 Task: Write a program to find the sum of squares of elements in an array.
Action: Mouse moved to (428, 72)
Screenshot: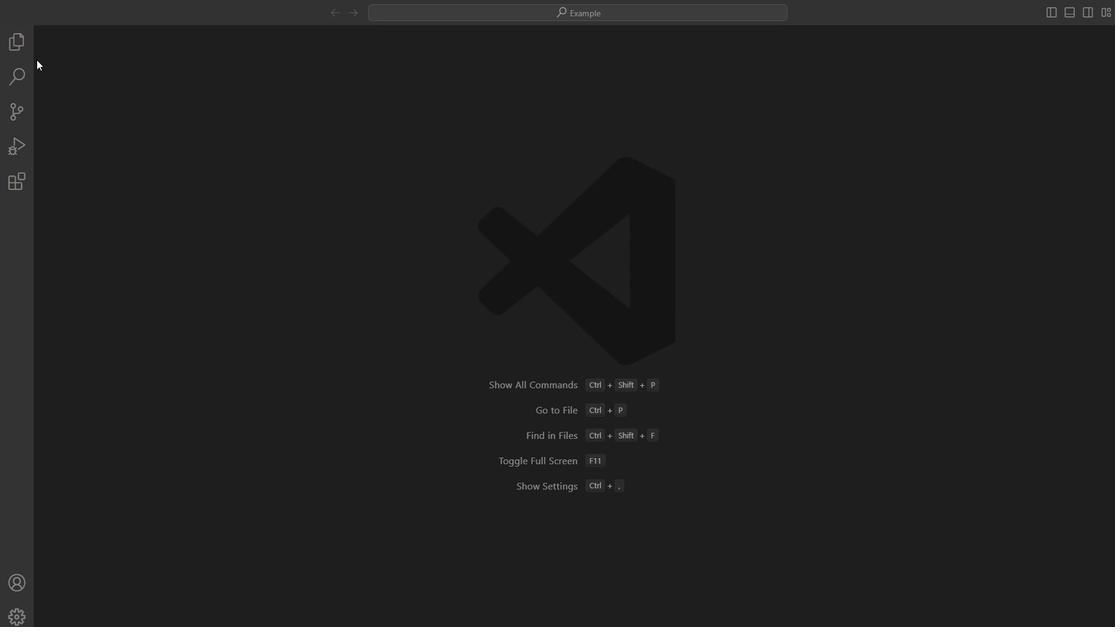 
Action: Mouse pressed left at (428, 72)
Screenshot: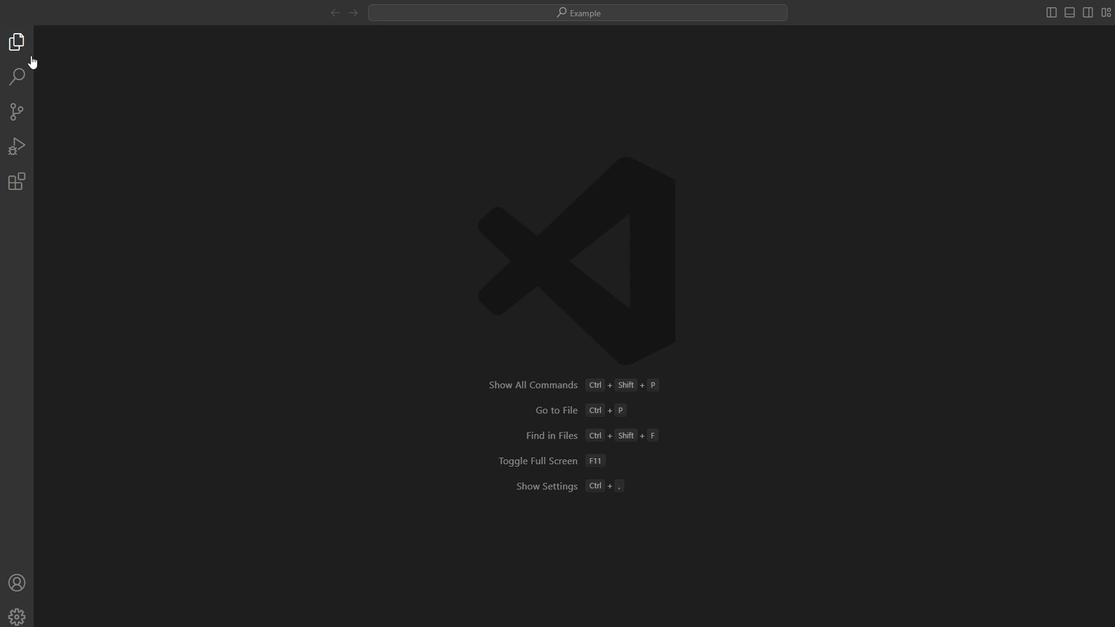 
Action: Mouse moved to (93, 62)
Screenshot: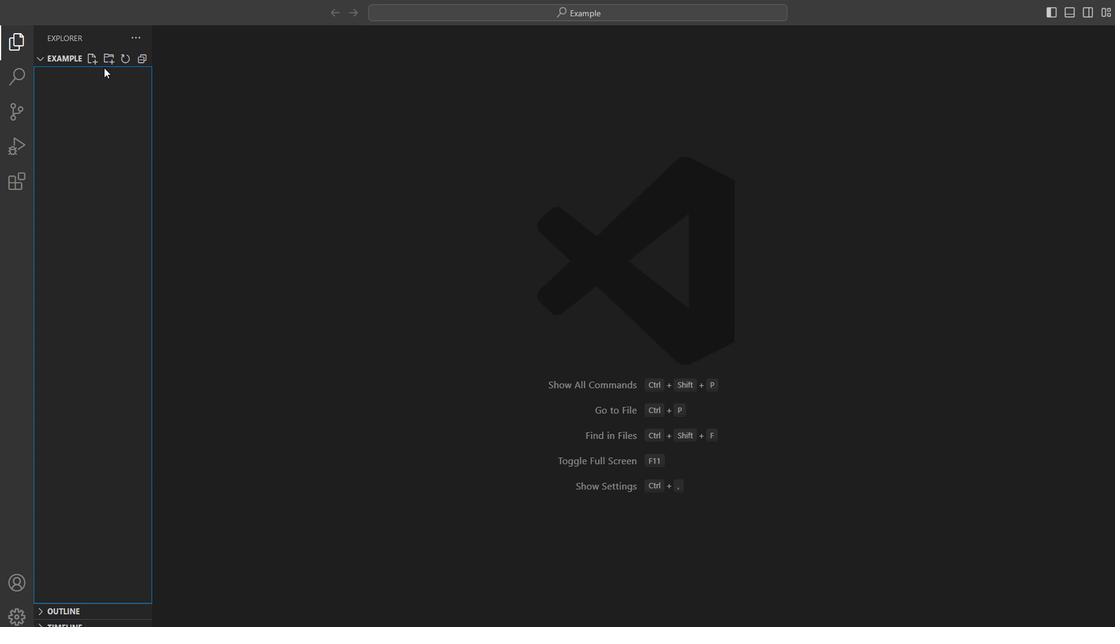 
Action: Mouse pressed left at (93, 62)
Screenshot: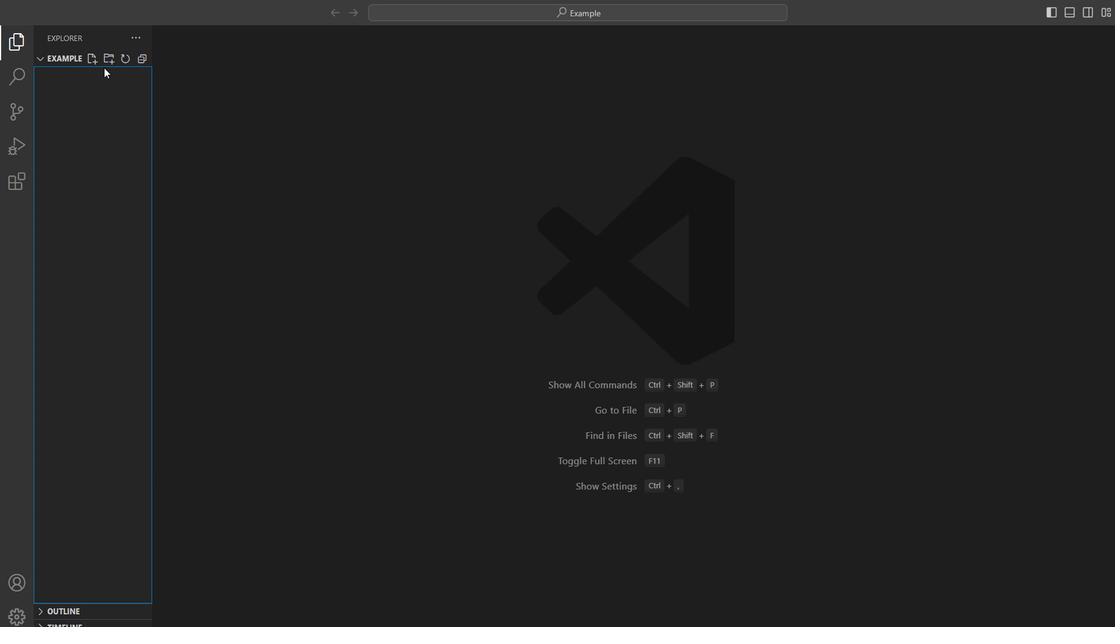 
Action: Mouse moved to (115, 63)
Screenshot: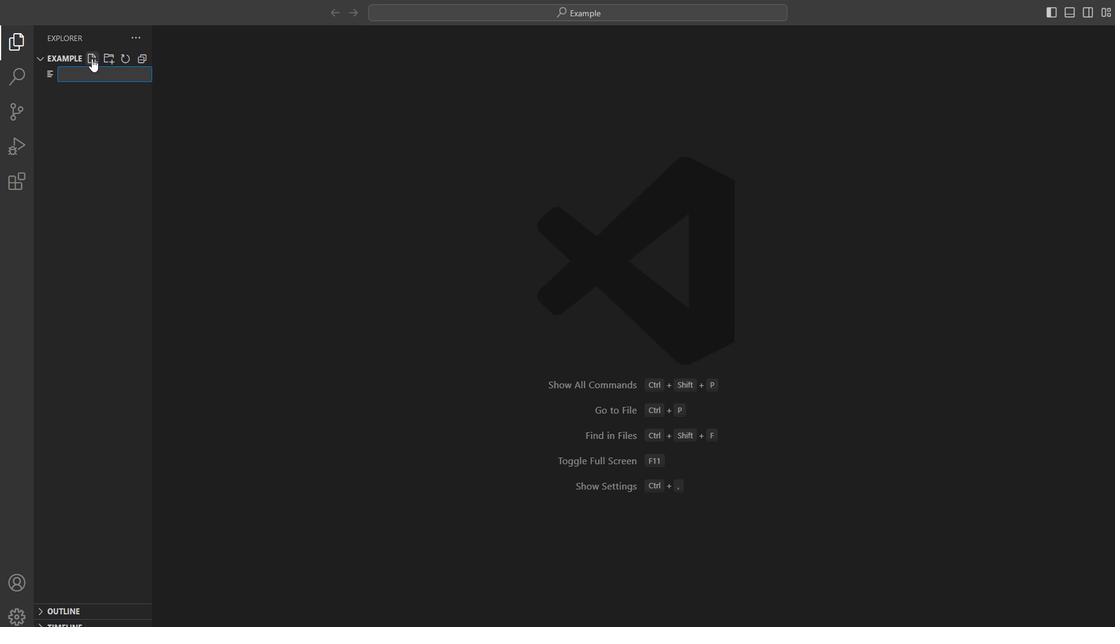 
Action: Mouse pressed left at (115, 63)
Screenshot: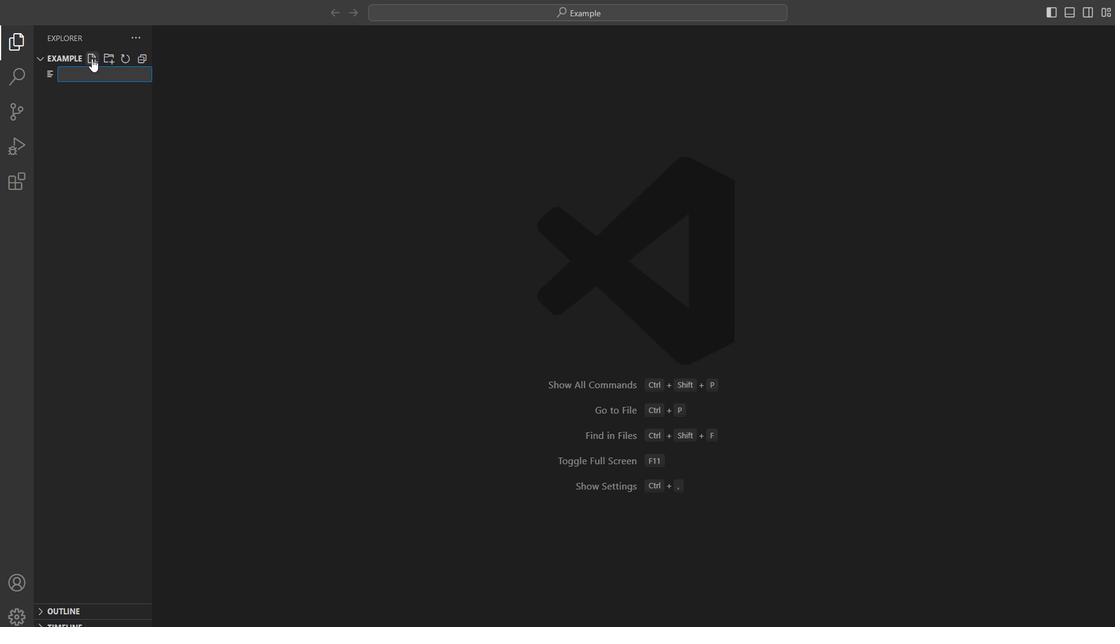 
Action: Key pressed sumofsquare,py<Key.enter>
Screenshot: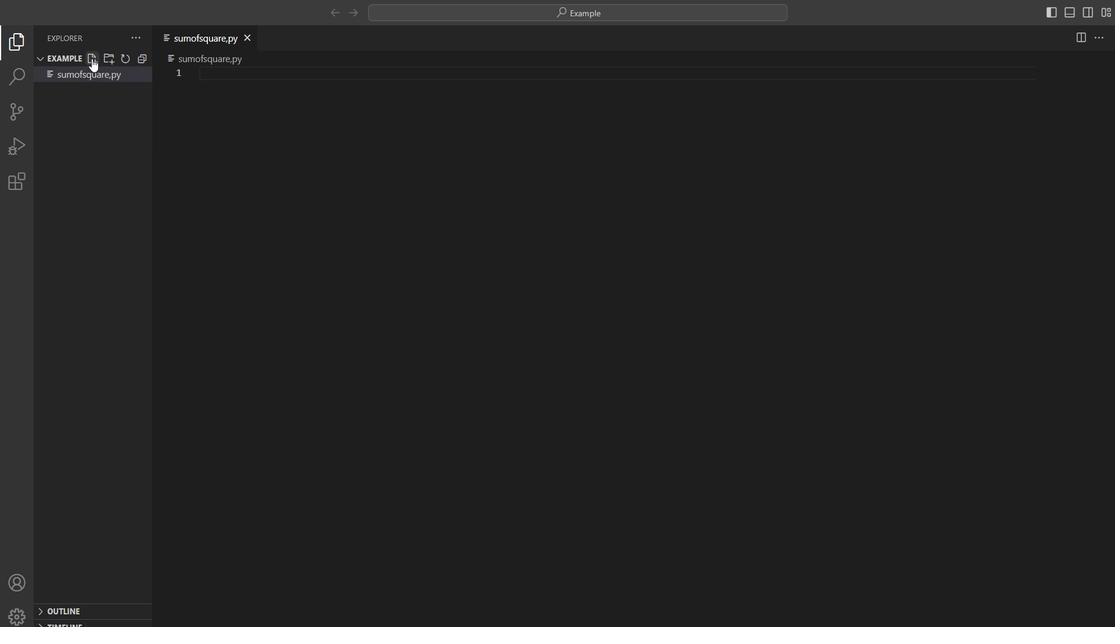 
Action: Mouse moved to (116, 64)
Screenshot: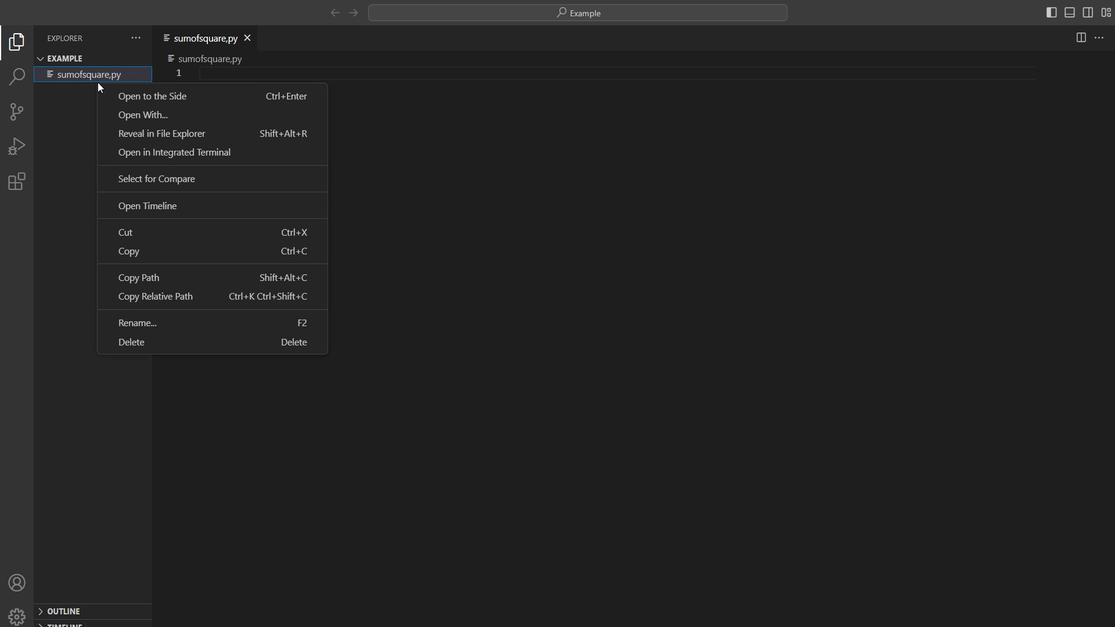 
Action: Mouse pressed right at (116, 64)
Screenshot: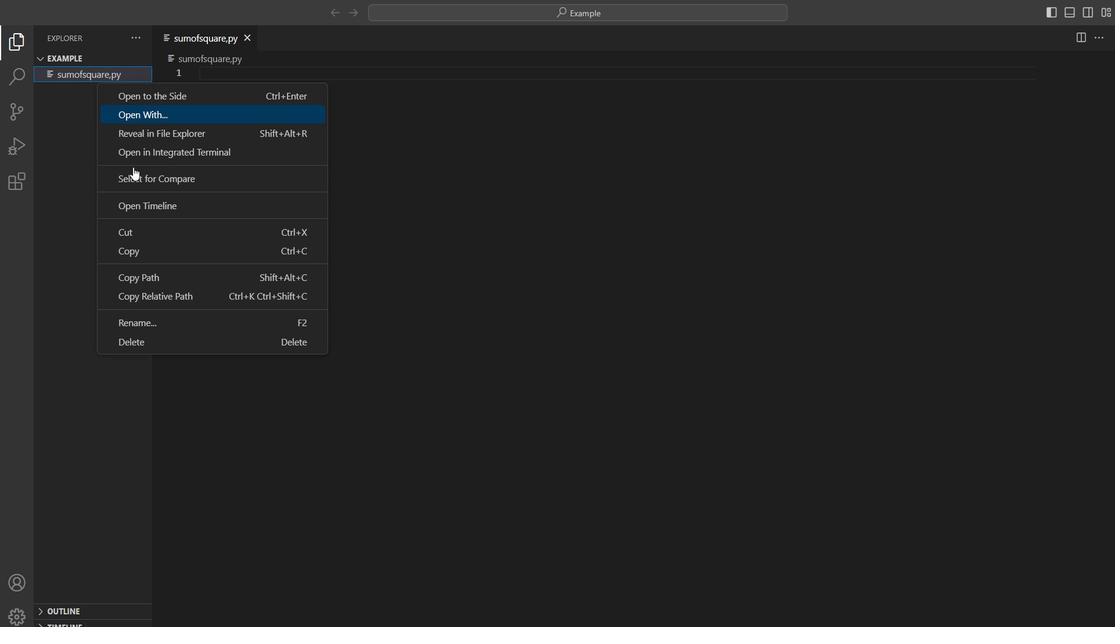 
Action: Mouse moved to (123, 73)
Screenshot: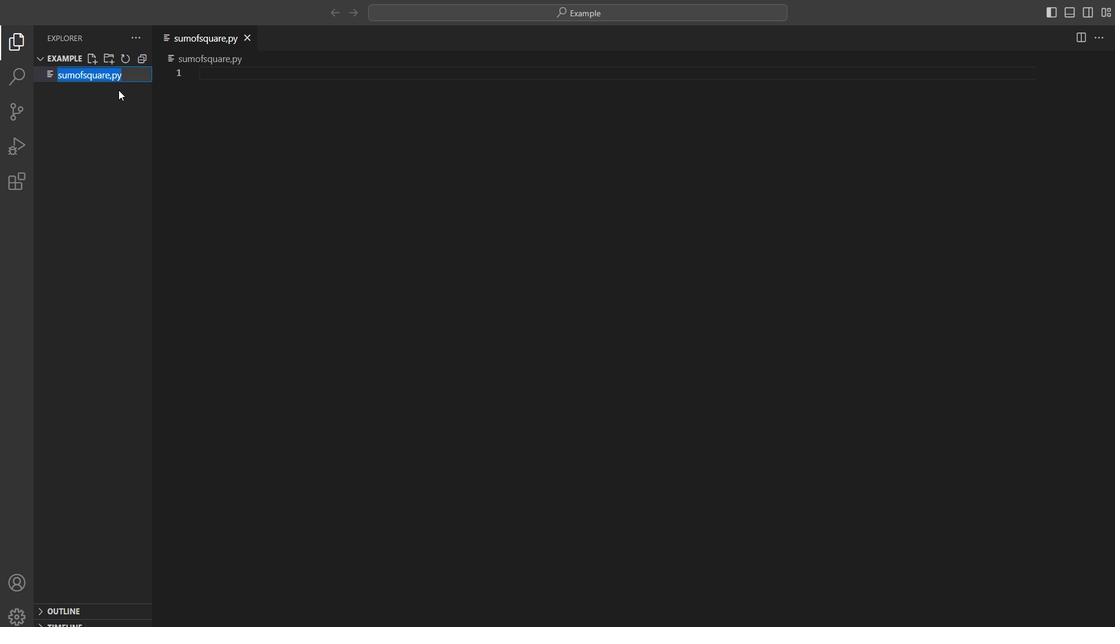 
Action: Mouse pressed left at (123, 73)
Screenshot: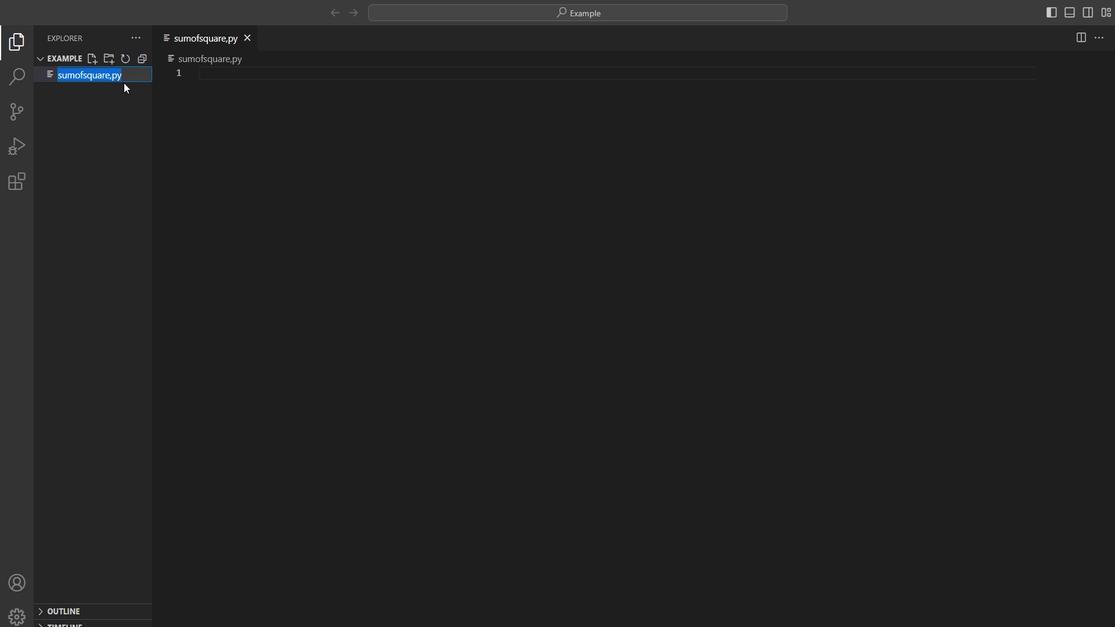 
Action: Mouse moved to (124, 63)
Screenshot: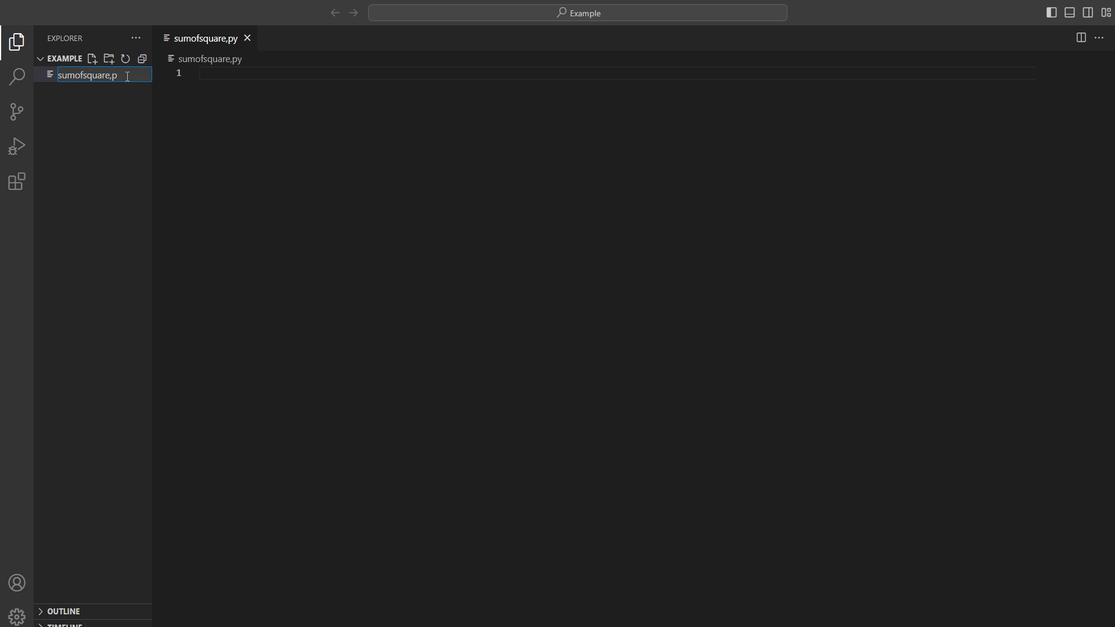 
Action: Mouse pressed left at (124, 63)
Screenshot: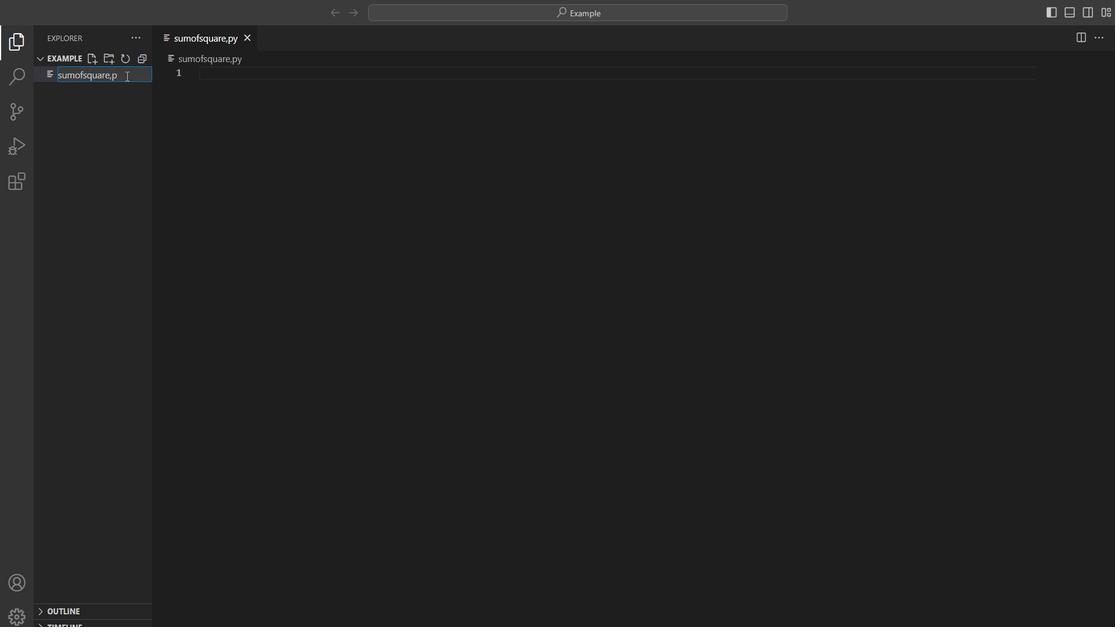 
Action: Key pressed <Key.backspace><Key.backspace><Key.backspace>.py<Key.enter>
Screenshot: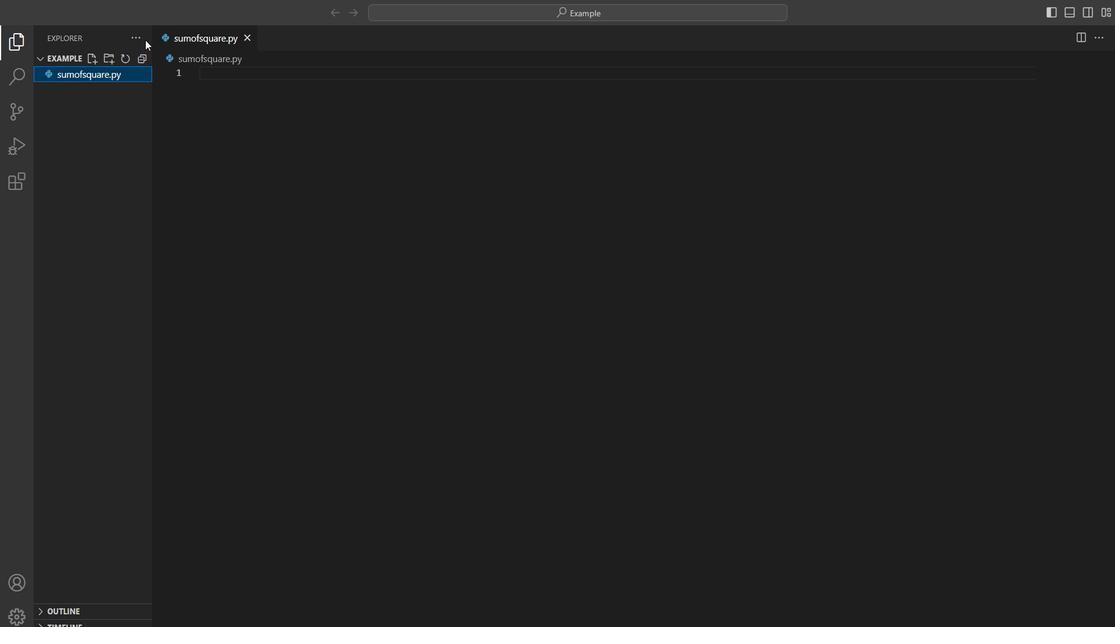
Action: Mouse moved to (182, 65)
Screenshot: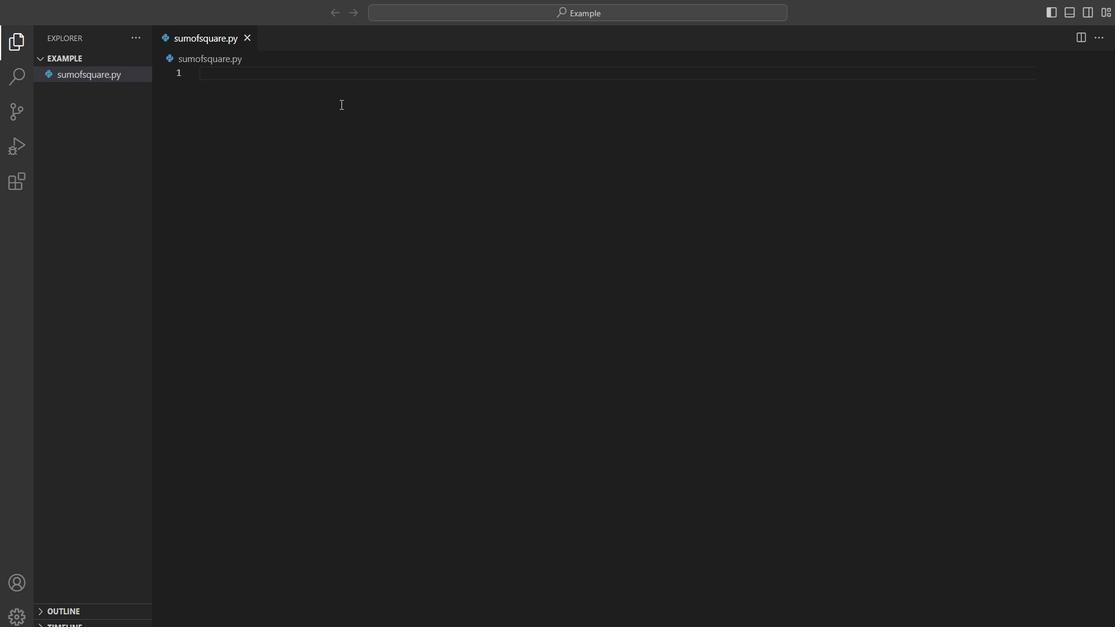 
Action: Mouse pressed left at (182, 65)
Screenshot: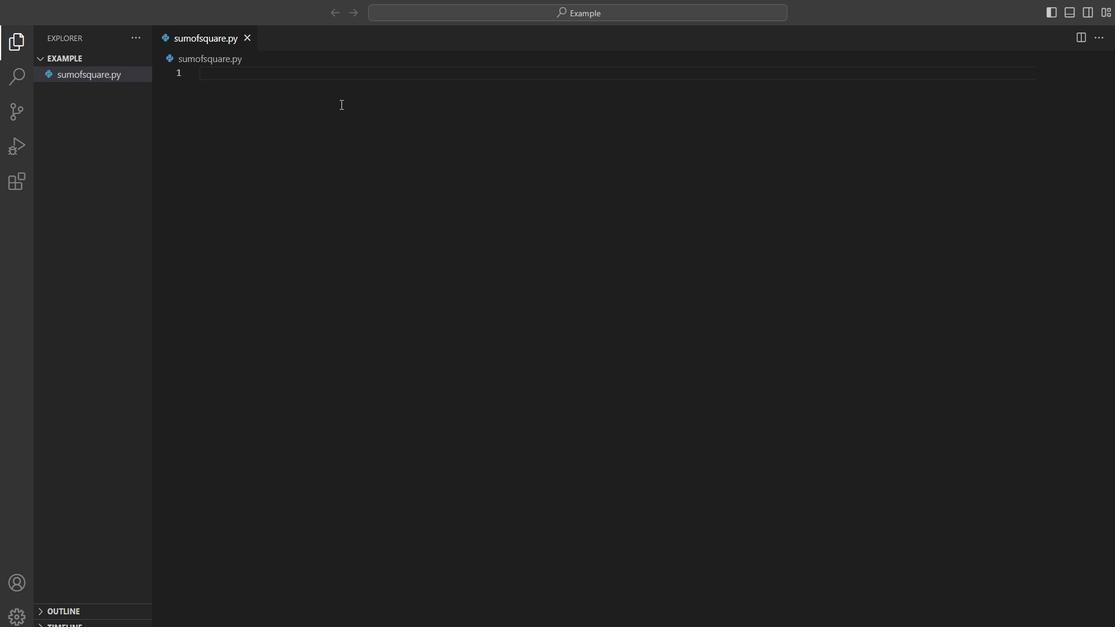 
Action: Key pressed def<Key.space>sum<Key.shift_r>_of<Key.shift_r><Key.shift_r><Key.shift_r><Key.shift_r><Key.shift_r><Key.shift_r><Key.shift_r><Key.shift_r><Key.shift_r><Key.shift_r><Key.shift_r><Key.shift_r><Key.shift_r><Key.shift_r><Key.shift_r>_Square<Key.shift_r>(Arr<Key.right><Key.shift_r>:<Key.enter>result<Key.shift_r>:<Key.backspace>=0<Key.enter>for<Key.space>element<Key.space>in<Key.space>arr<Key.shift_r>:<Key.enter>result<Key.shift_r>+=eelem<Key.backspace><Key.backspace><Key.backspace><Key.backspace><Key.backspace><Key.backspace>=element<Key.enter>
Screenshot: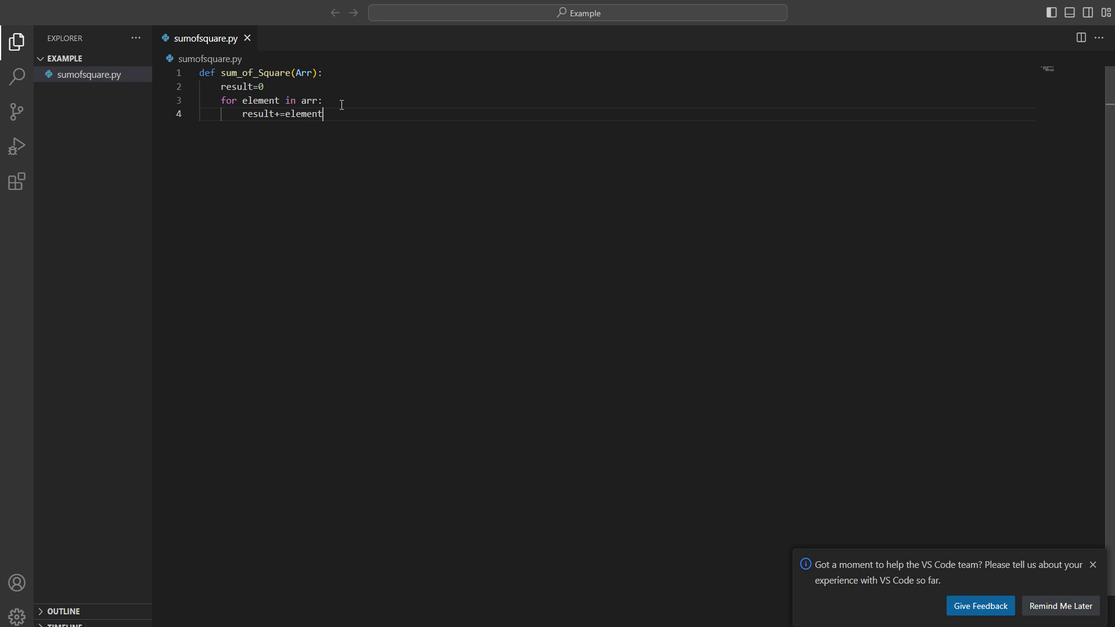 
Action: Mouse moved to (378, 83)
Screenshot: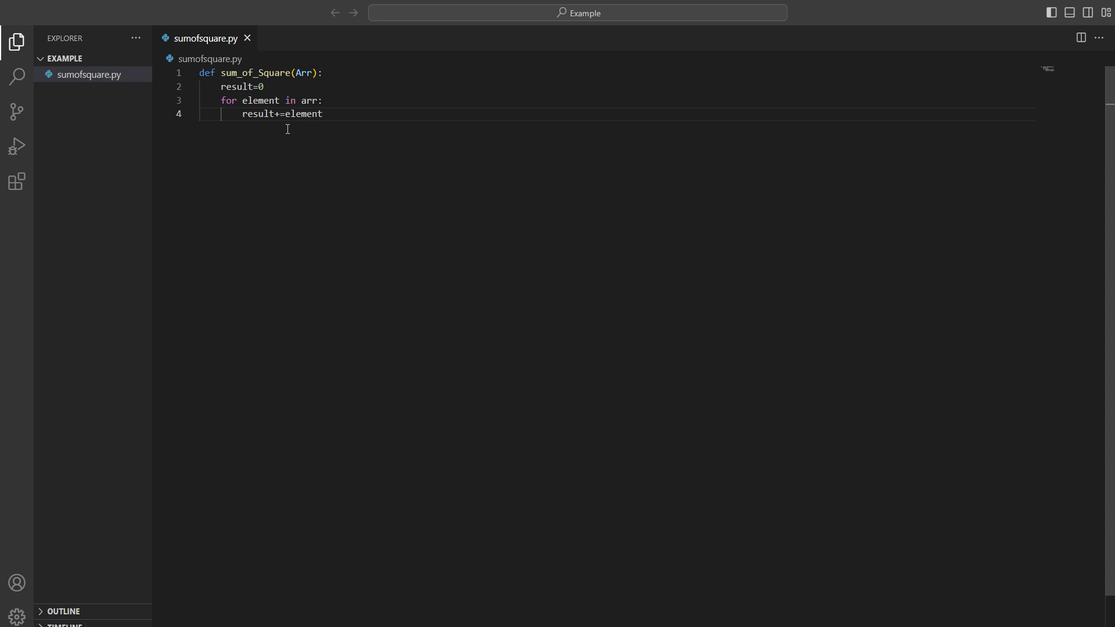 
Action: Mouse pressed left at (378, 83)
Screenshot: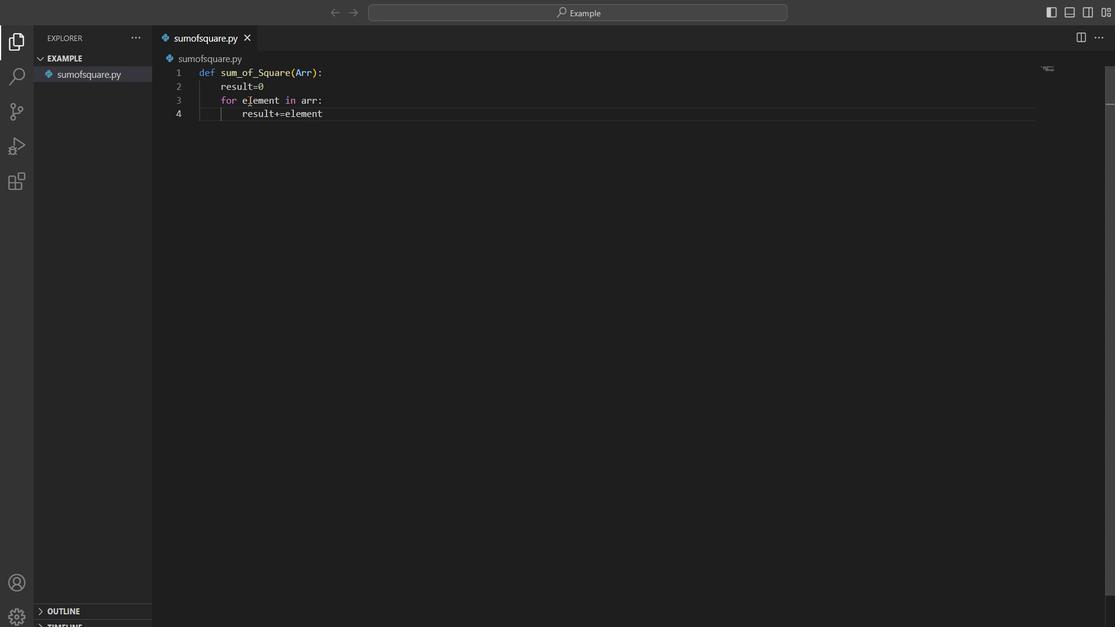 
Action: Mouse moved to (192, 65)
Screenshot: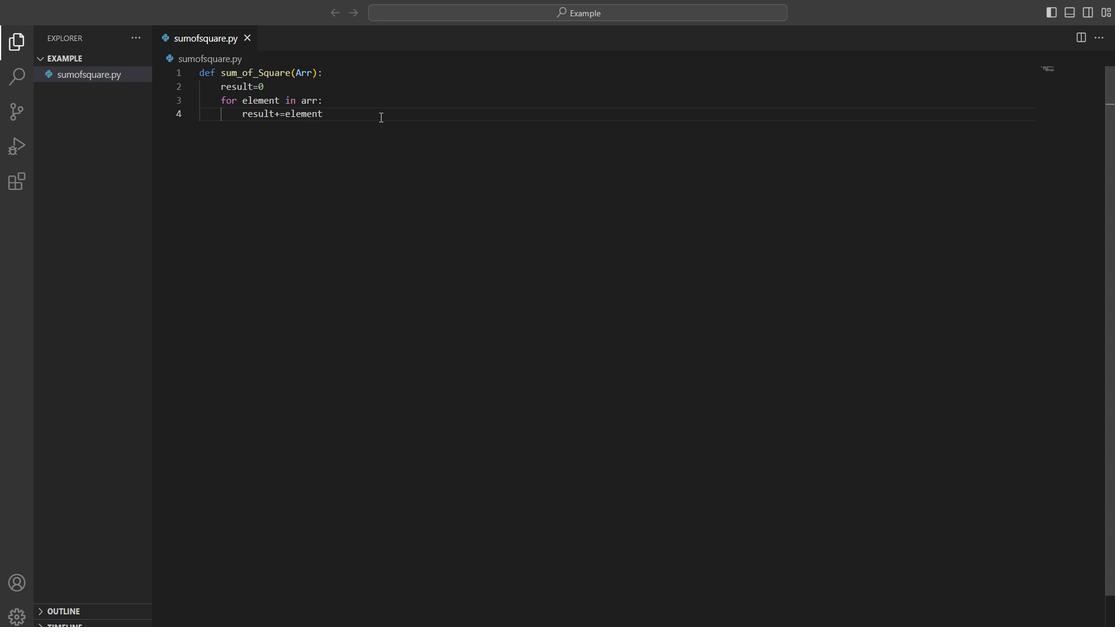 
Action: Mouse pressed left at (192, 65)
Screenshot: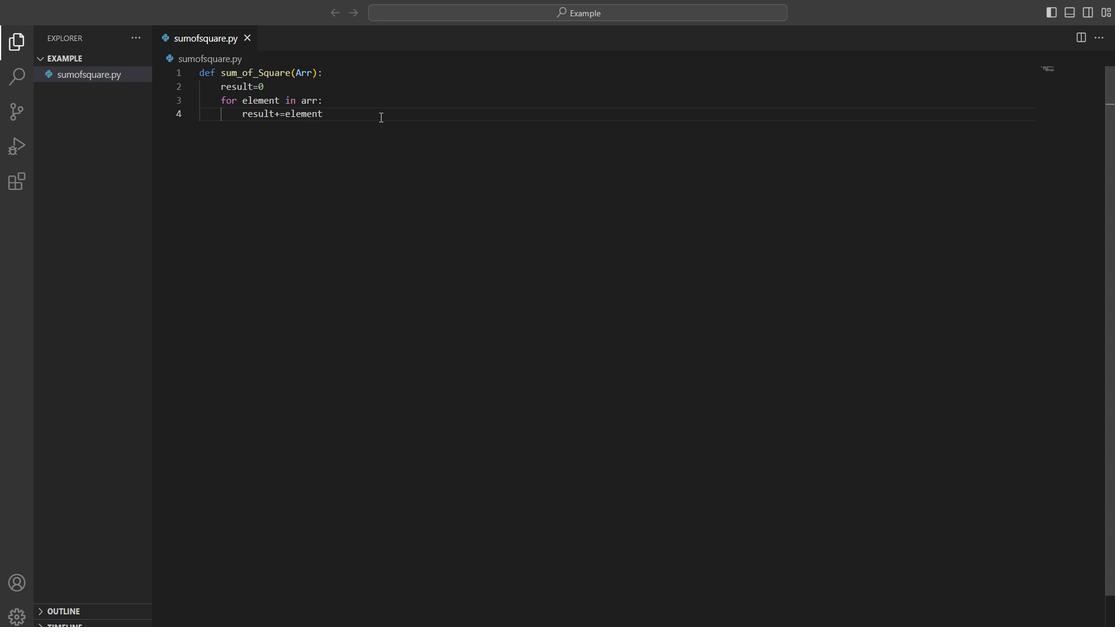 
Action: Key pressed **2<Key.enter><Key.backspace>return<Key.space>result<Key.enter><Key.enter><Key.backspace><Key.enter><Key.enter><Key.shift>#<Key.shift>EXample<Key.space>usage<Key.shift_r>L<Key.backspace><Key.shift_r>:<Key.enter>if<Key.space><Key.shift_r>__name<Key.shift_r>__==<Key.shift_r>"<Key.shift_r>__main<Key.shift_r>__<Key.right><Key.enter><Key.shift>#<Key.shift>Replace<Key.space>this<Key.space>array<Key.space>with<Key.space>your<Key.space>own<Key.enter>my<Key.shift_r>_Array=[1,2,3,4,5<Key.right><Key.enter>
Screenshot: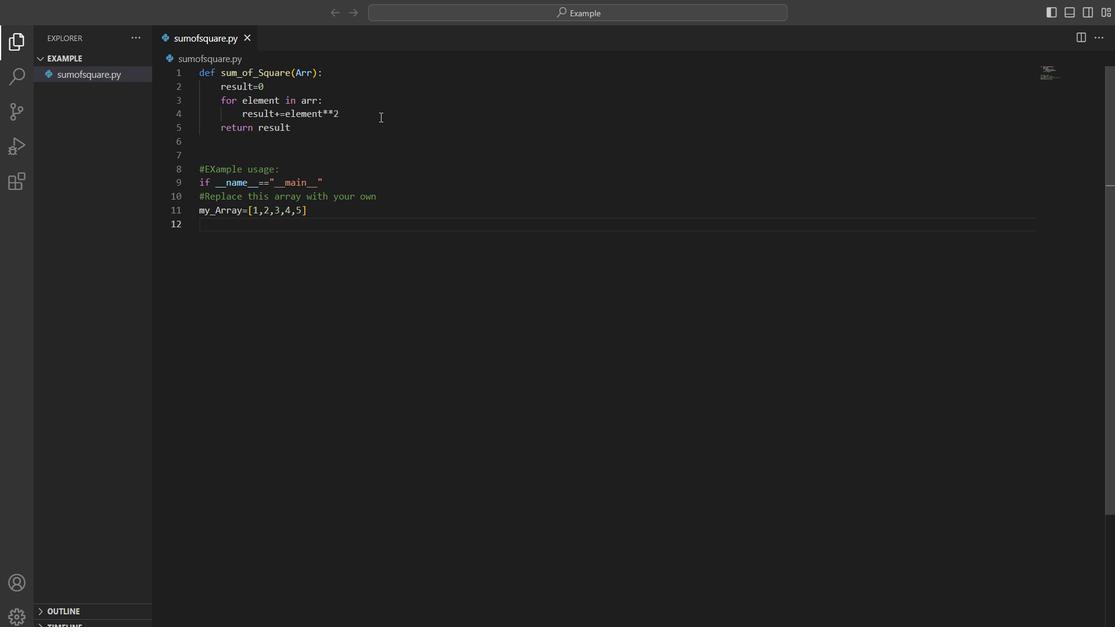 
Action: Mouse moved to (187, 67)
Screenshot: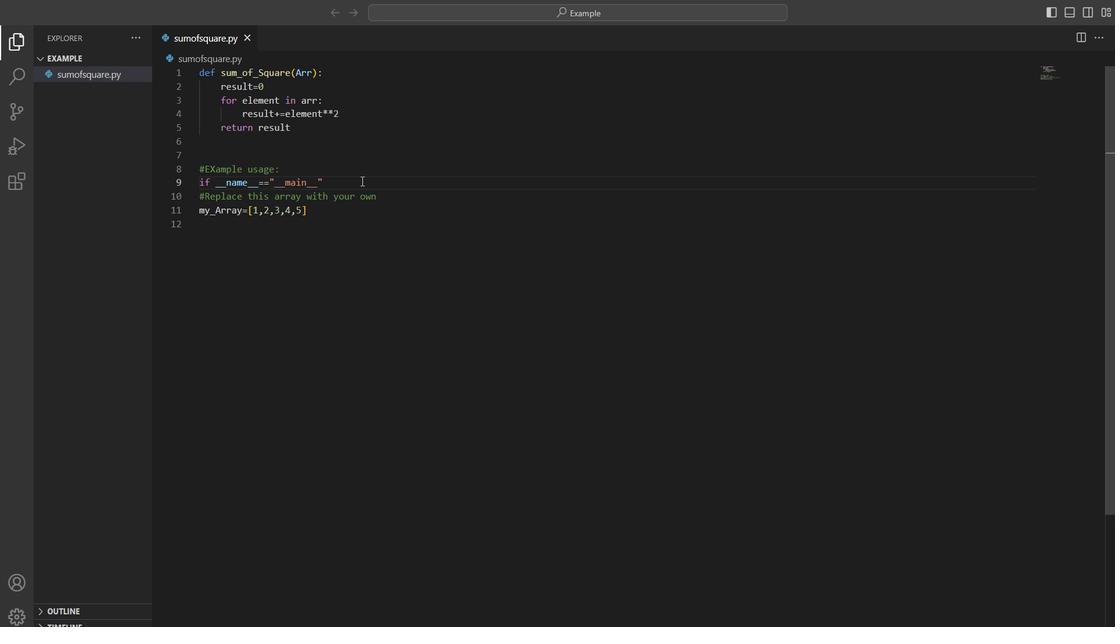 
Action: Mouse pressed left at (187, 67)
Screenshot: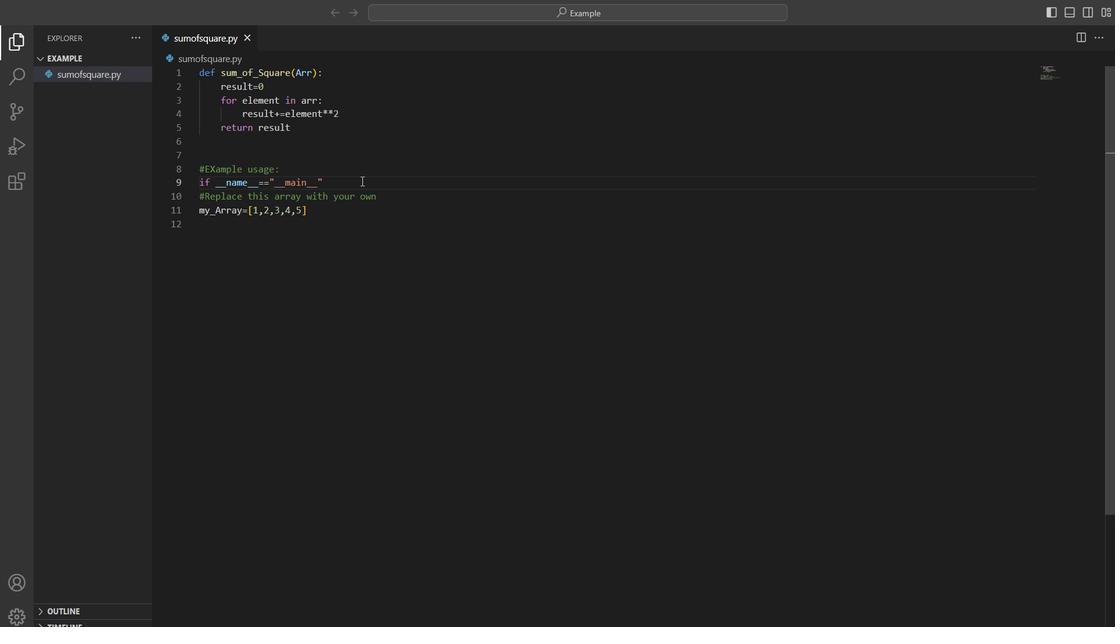 
Action: Key pressed <Key.shift_r>:<Key.delete><Key.enter>
Screenshot: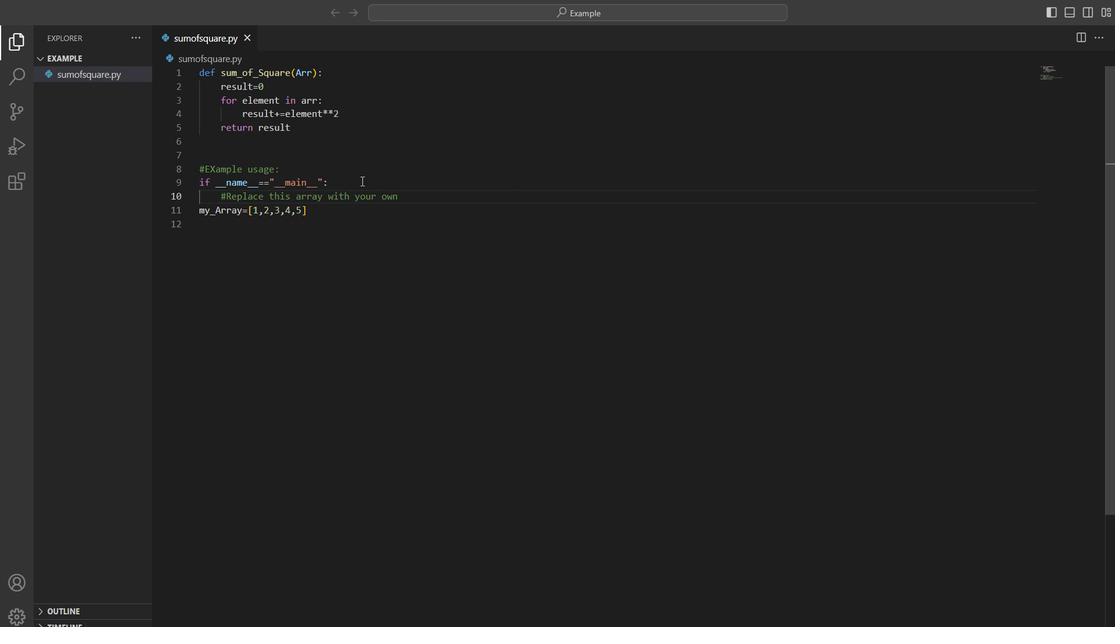 
Action: Mouse moved to (144, 69)
Screenshot: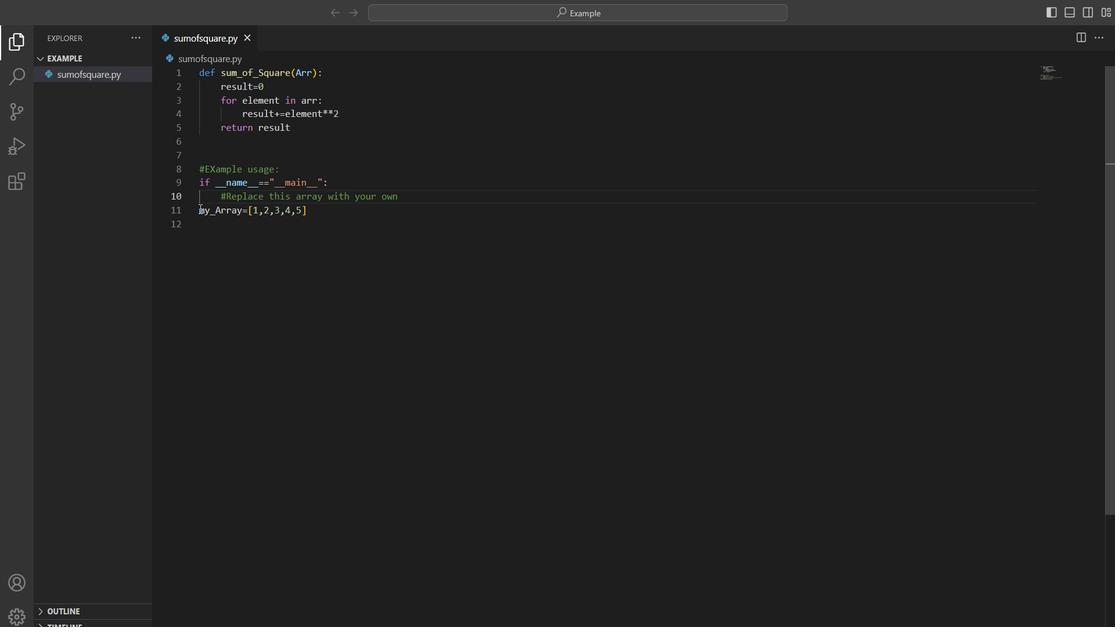 
Action: Mouse pressed left at (144, 69)
Screenshot: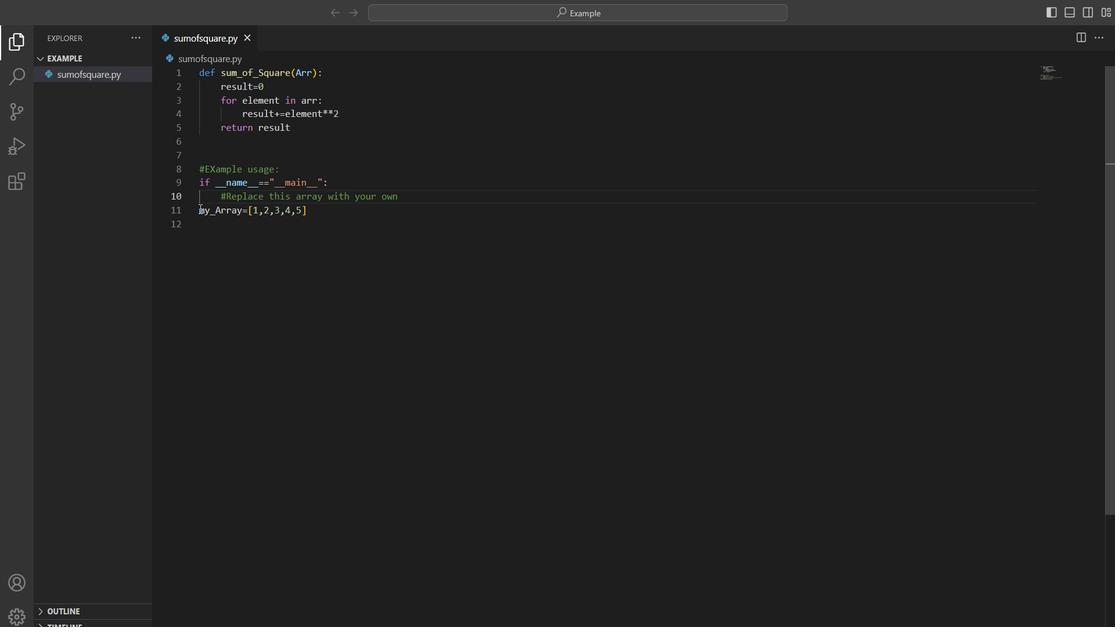 
Action: Key pressed <Key.down><Key.left><Key.left><Key.left><Key.left><Key.backspace><Key.enter><Key.up><Key.down><Key.down><Key.left><Key.enter><Key.enter><Key.shift>#<Key.shift>Calculate<Key.space>the<Key.space>sum<Key.space>array<Key.space>with<Key.space>your<Key.space>own<Key.enter>my<Key.shift_r>_a<Key.enter>=[1,2,3,4,5<Key.right><Key.enter><Key.enter><Key.shift>#<Key.shift>Calcv<Key.backspace>ulate<Key.space>the<Key.space>sum<Key.space>of<Key.space>squares<Key.enter>resy<Key.backspace>ult<Key.shift_r><Key.shift_r>_sum=sum<Key.shift_r>_of<Key.shift_r>_<Key.shift>S<Key.enter><Key.shift_r><Key.shift_r><Key.shift_r><Key.shift_r><Key.shift_r>(my<Key.shift_r><Key.shift_r><Key.shift_r>_<Key.enter><Key.right><Key.enter><Key.enter><Key.shift>#<Key.shift>Disable<Key.space>the<Key.space>result<Key.enter>print<Key.shift_r><Key.shift_r><Key.shift_r><Key.shift_r><Key.shift_r>("<Key.shift>Sum<Key.space>os<Key.space>squares<Key.shift_r>:<Key.right><Key.space>,res<Key.enter><Key.shift_r>_<Key.enter>
Screenshot: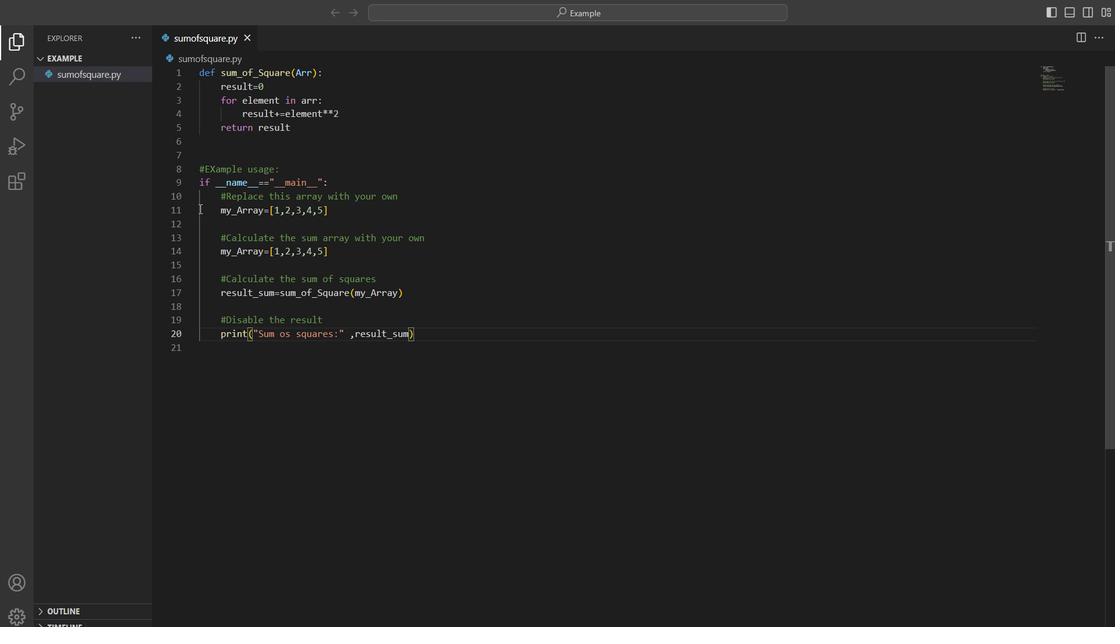 
Action: Mouse moved to (378, 61)
Screenshot: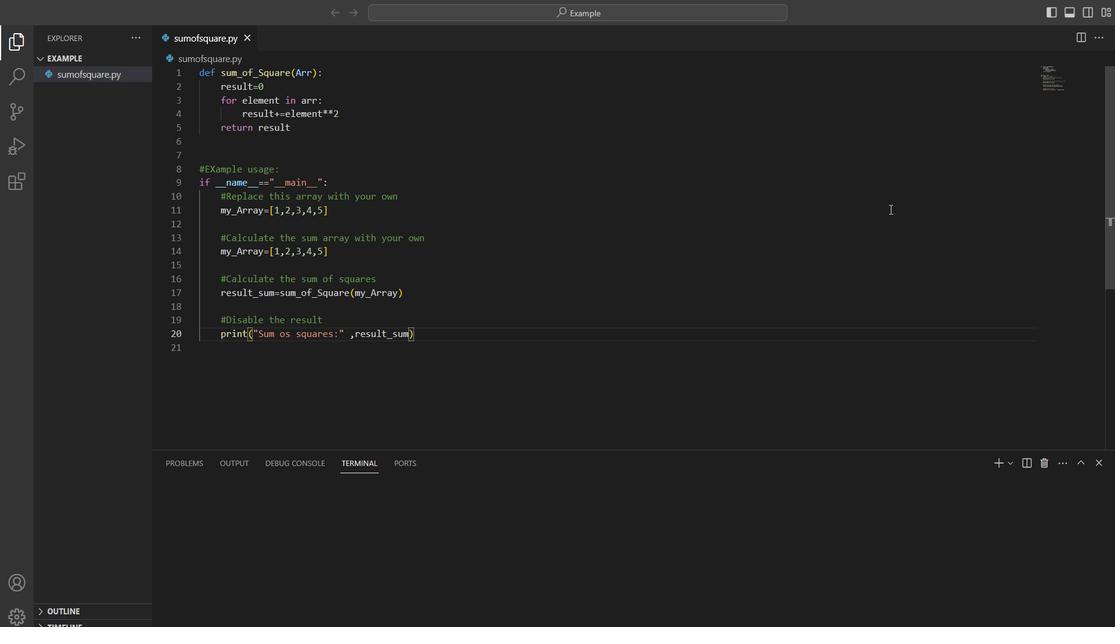 
Action: Mouse pressed left at (378, 61)
Screenshot: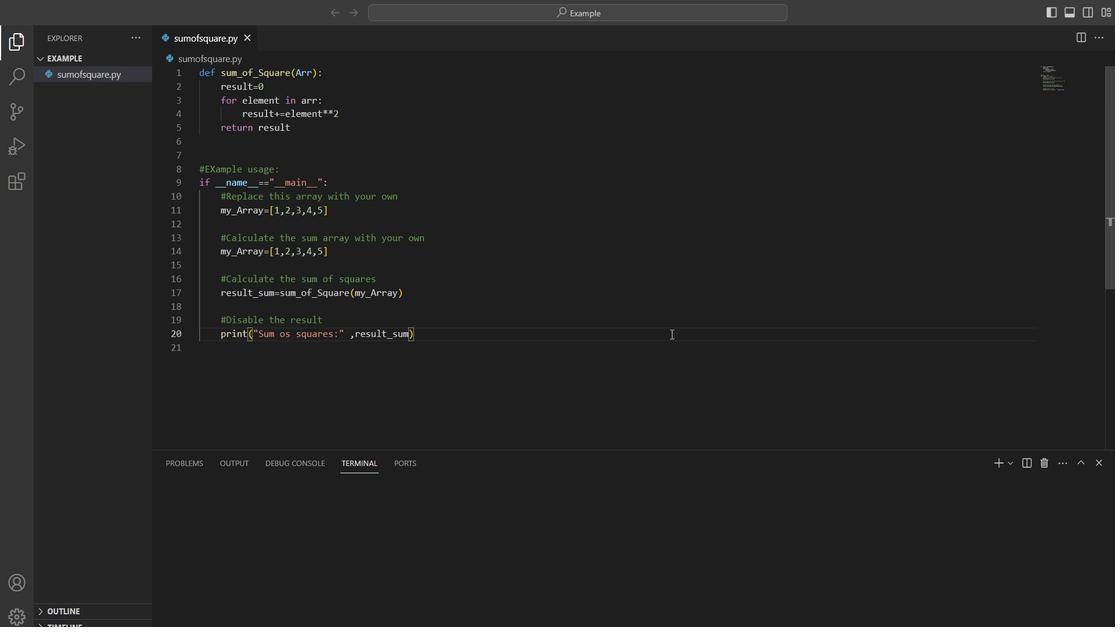 
Action: Mouse moved to (216, 80)
Screenshot: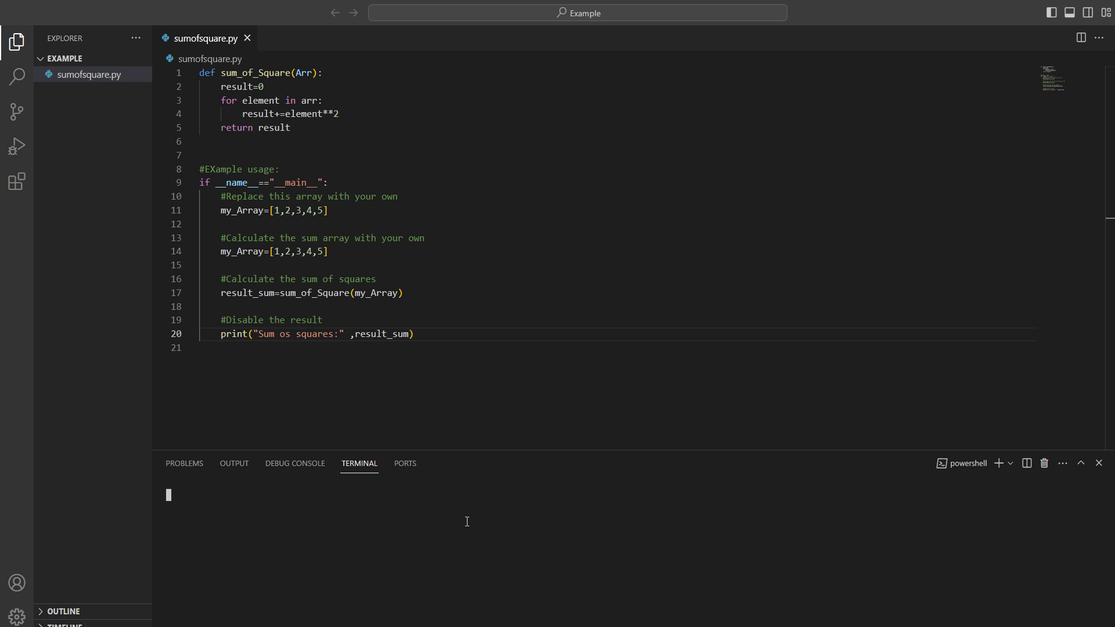 
Action: Mouse pressed left at (216, 80)
Screenshot: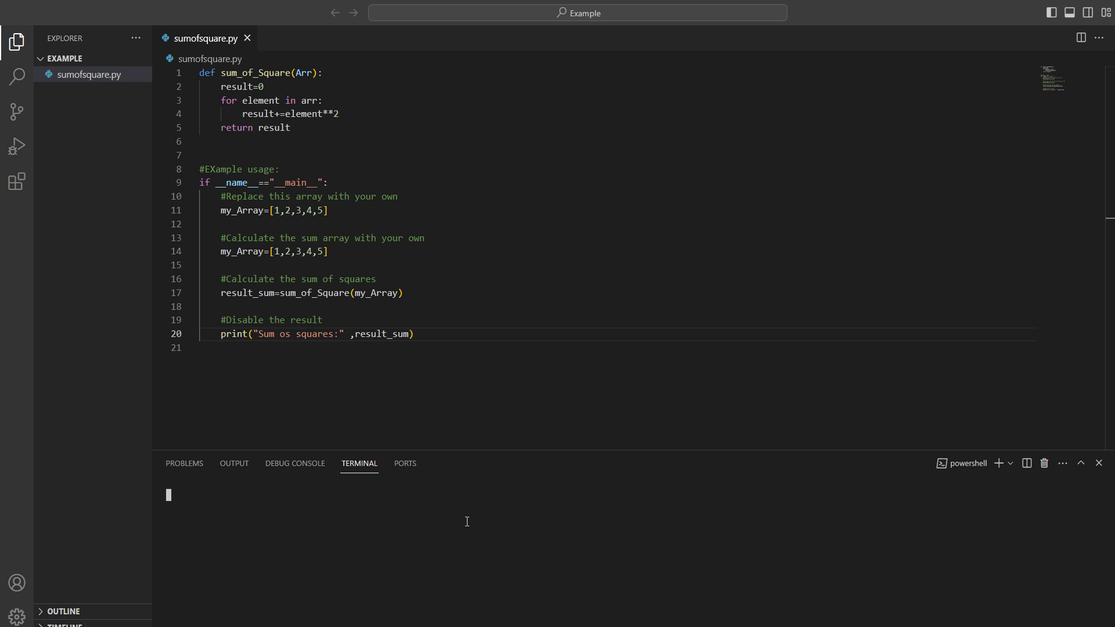 
Action: Key pressed pythin<Key.space><Key.backspace><Key.backspace><Key.backspace>on<Key.space>s<Key.tab><Key.enter>
Screenshot: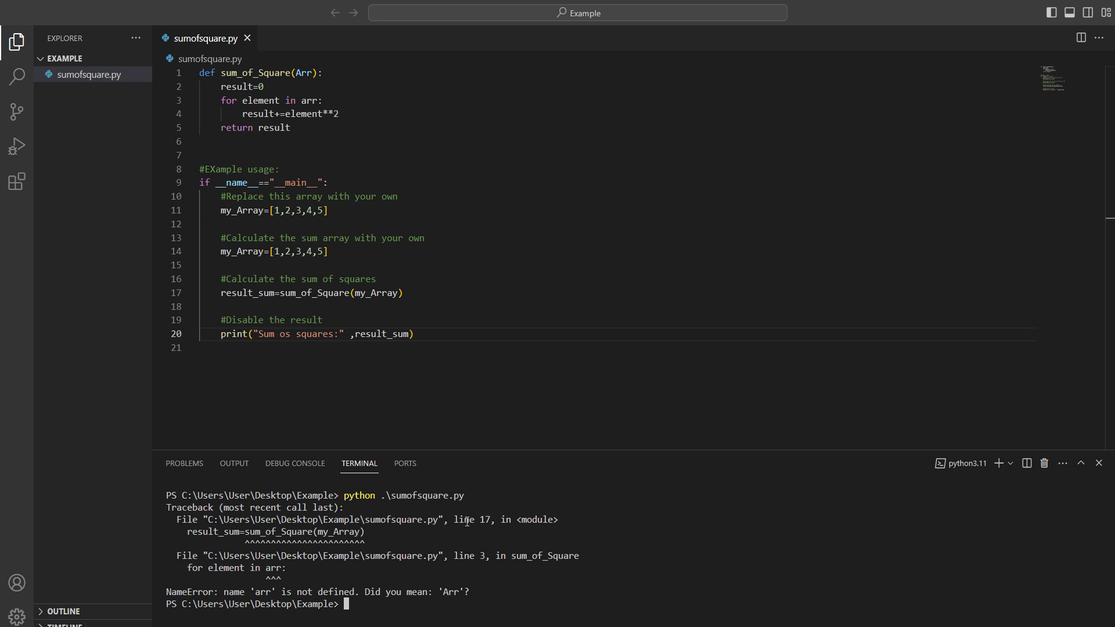 
Action: Mouse moved to (202, 72)
Screenshot: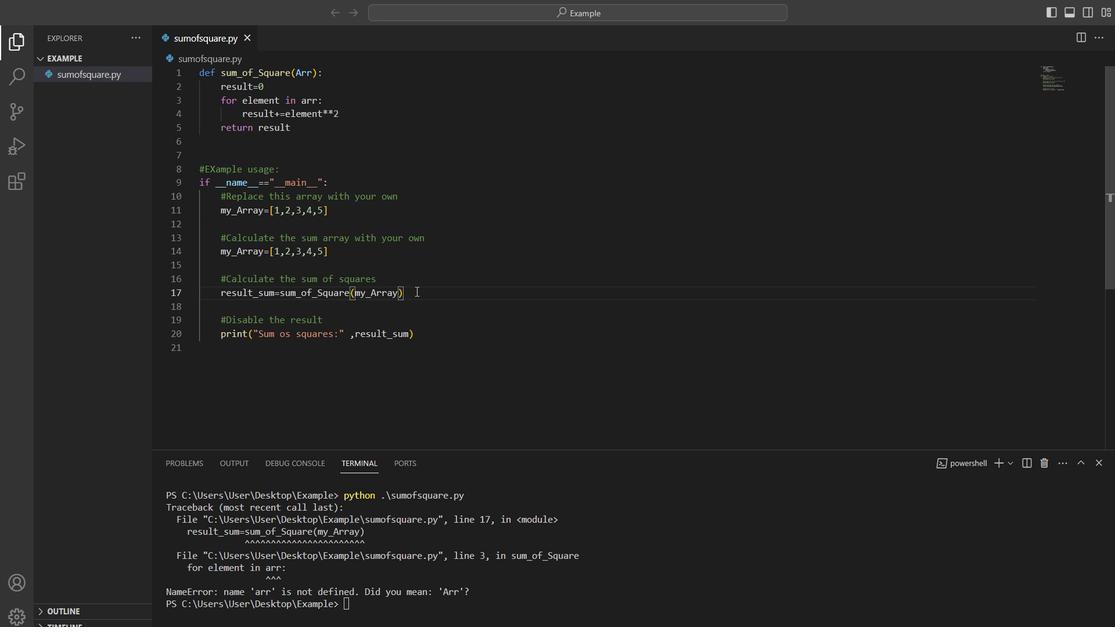 
Action: Mouse pressed left at (202, 72)
Screenshot: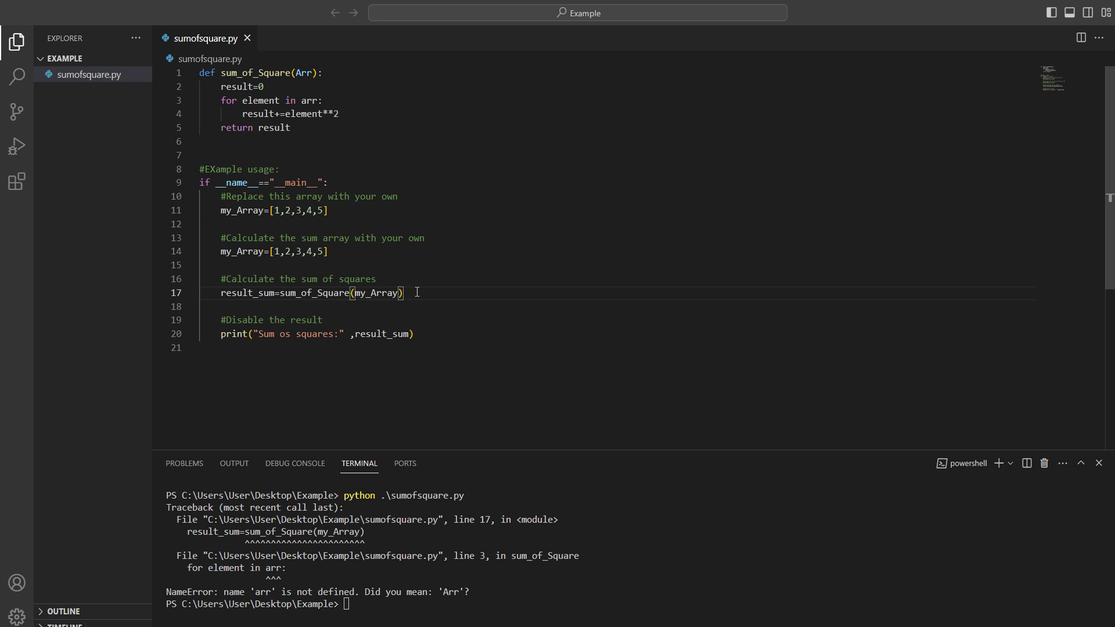 
Action: Mouse moved to (196, 72)
Screenshot: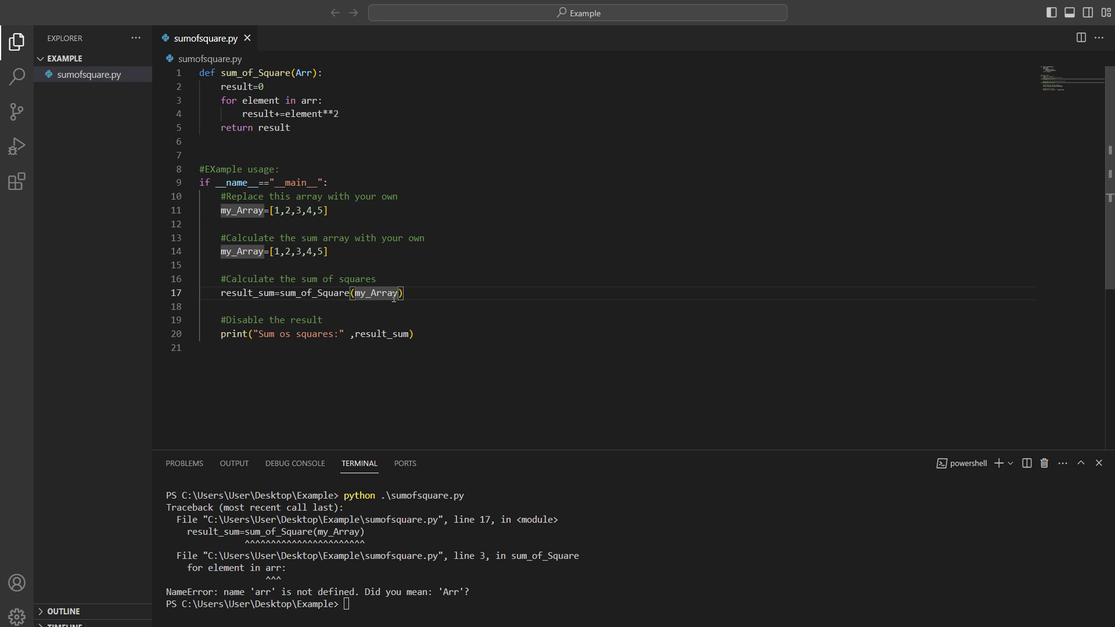 
Action: Mouse pressed left at (196, 72)
Screenshot: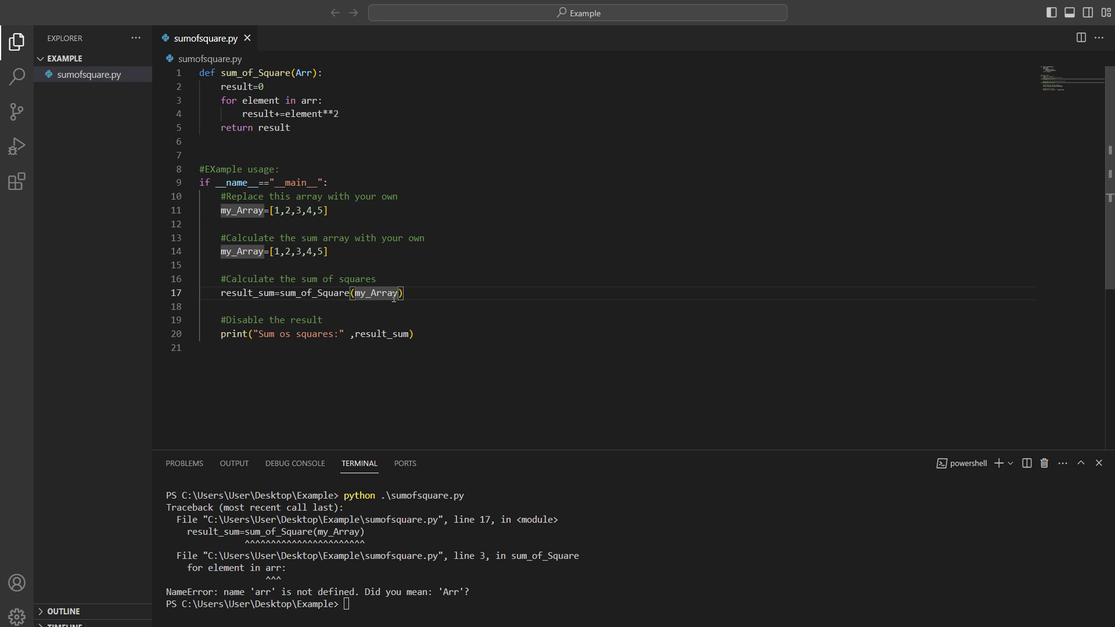 
Action: Mouse moved to (196, 72)
Screenshot: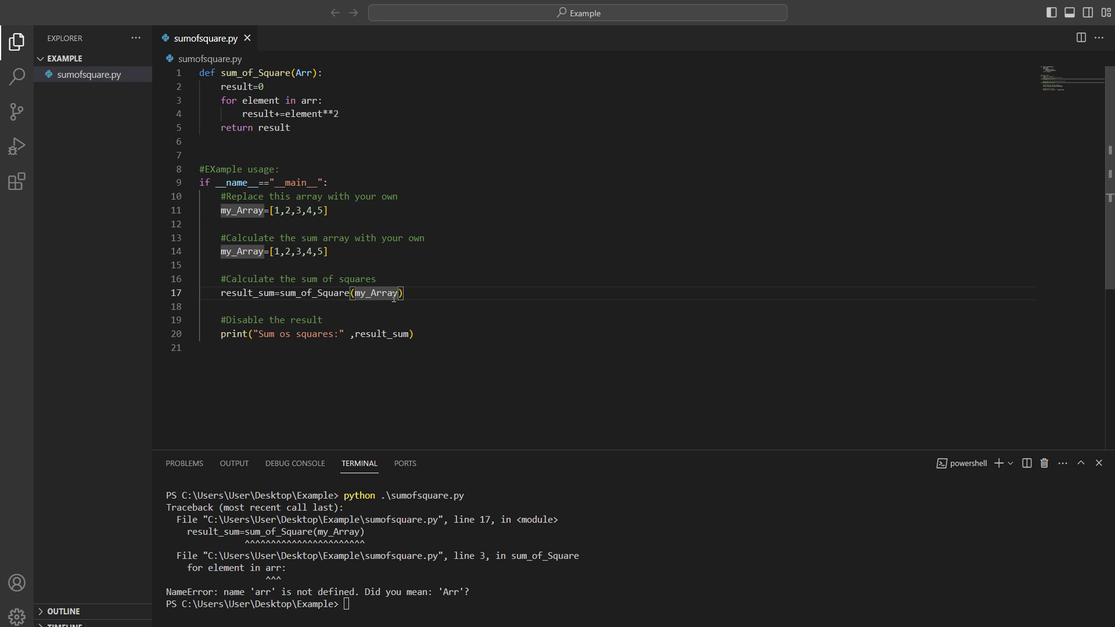 
Action: Mouse pressed left at (196, 72)
Screenshot: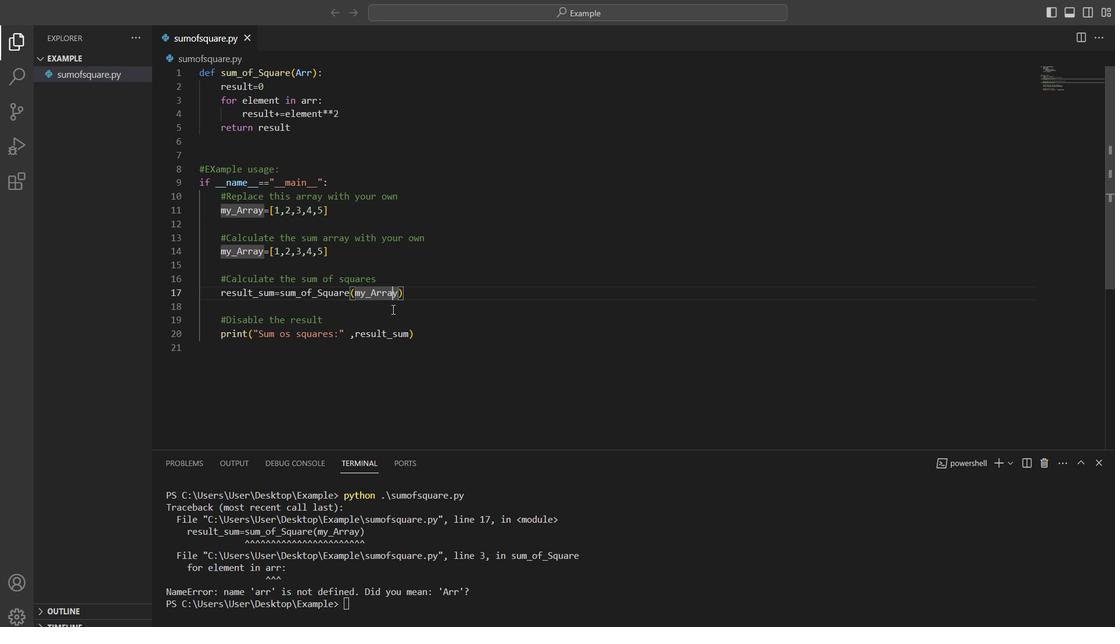 
Action: Mouse moved to (171, 63)
Screenshot: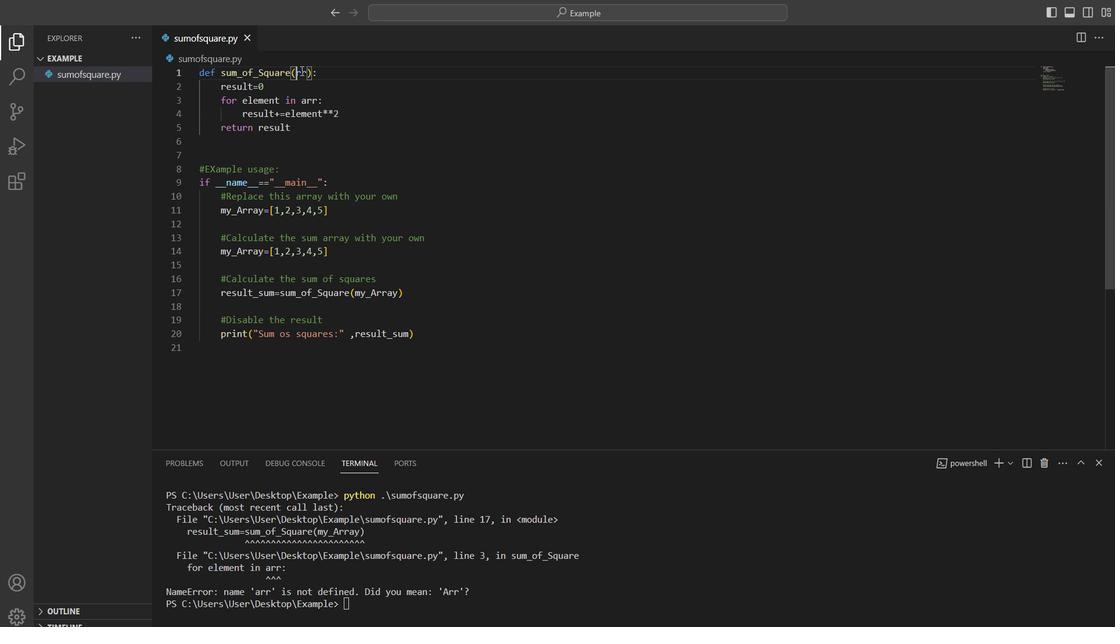 
Action: Mouse pressed left at (171, 63)
Screenshot: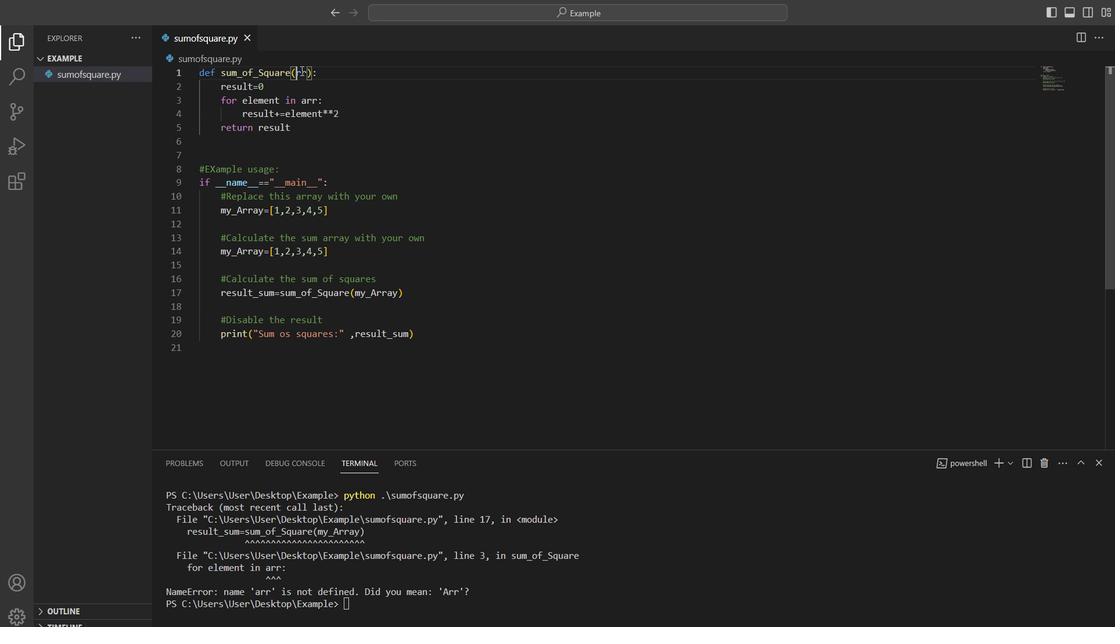 
Action: Mouse moved to (171, 63)
Screenshot: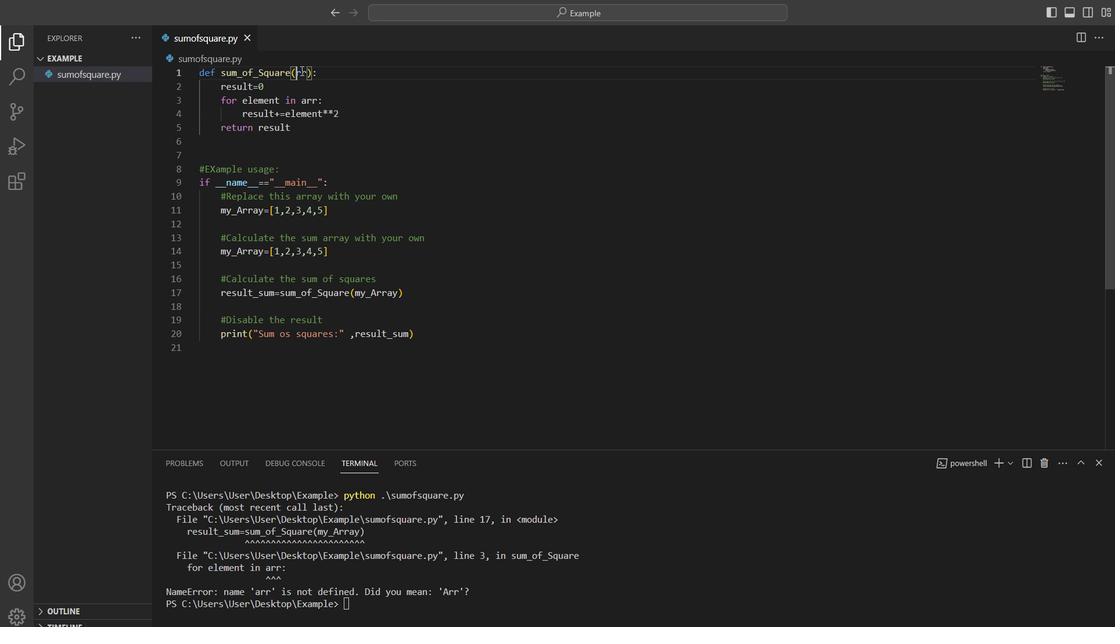 
Action: Key pressed <Key.backspace>a
Screenshot: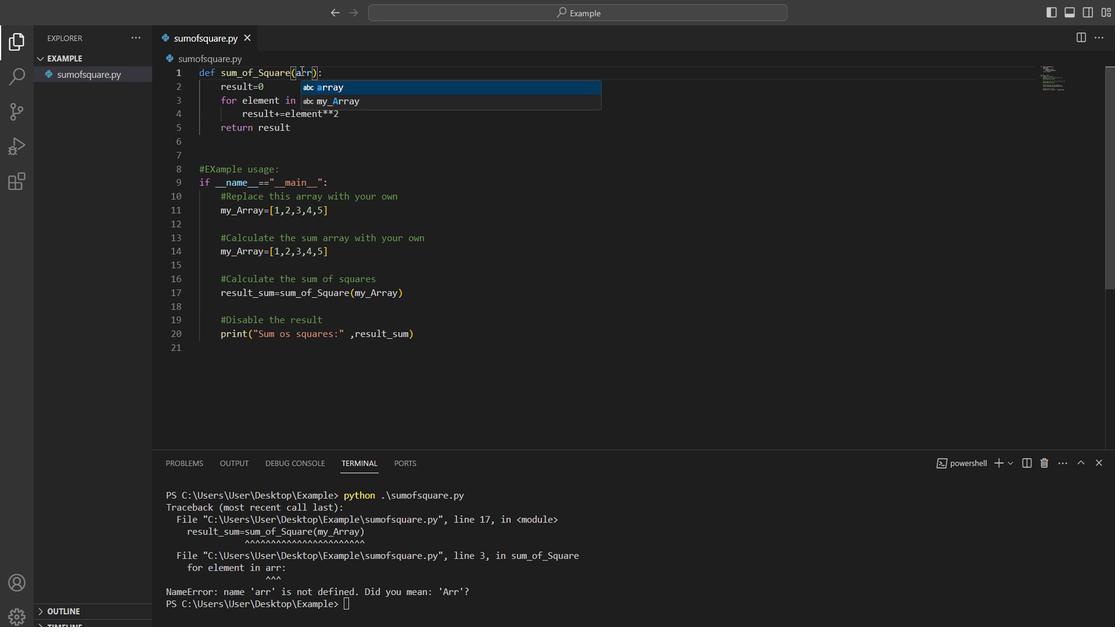 
Action: Mouse moved to (187, 67)
Screenshot: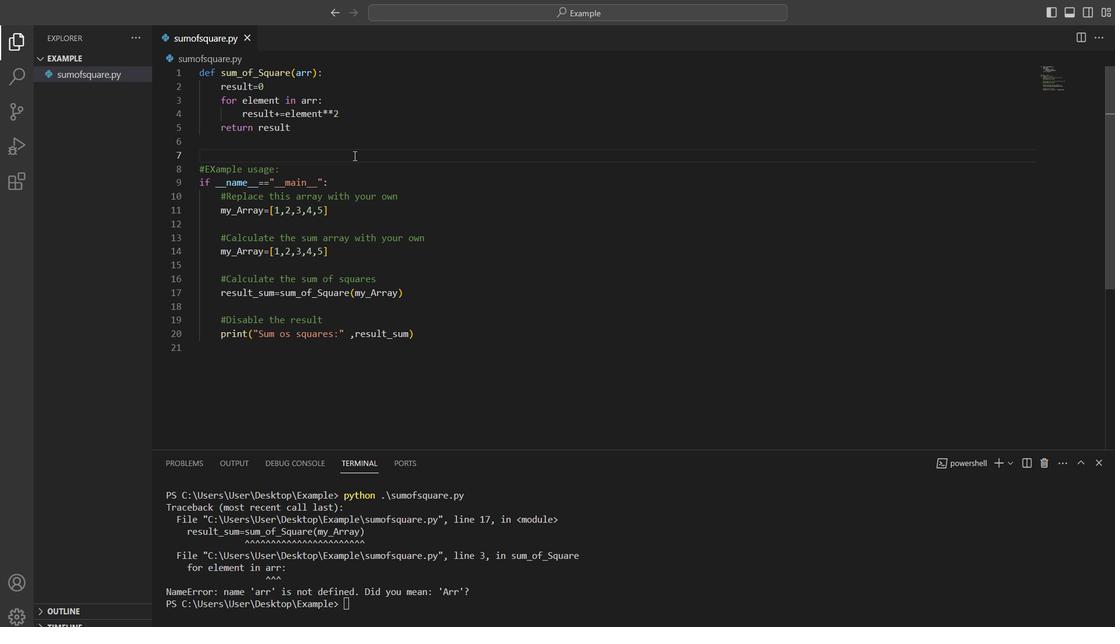 
Action: Mouse pressed left at (187, 67)
Screenshot: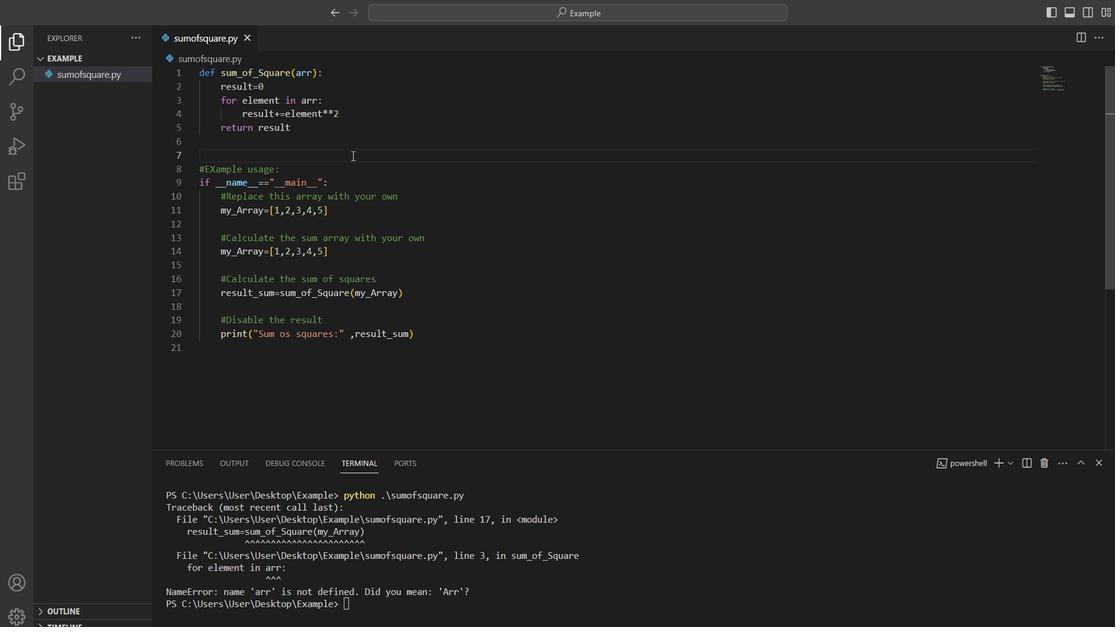 
Action: Mouse moved to (219, 84)
Screenshot: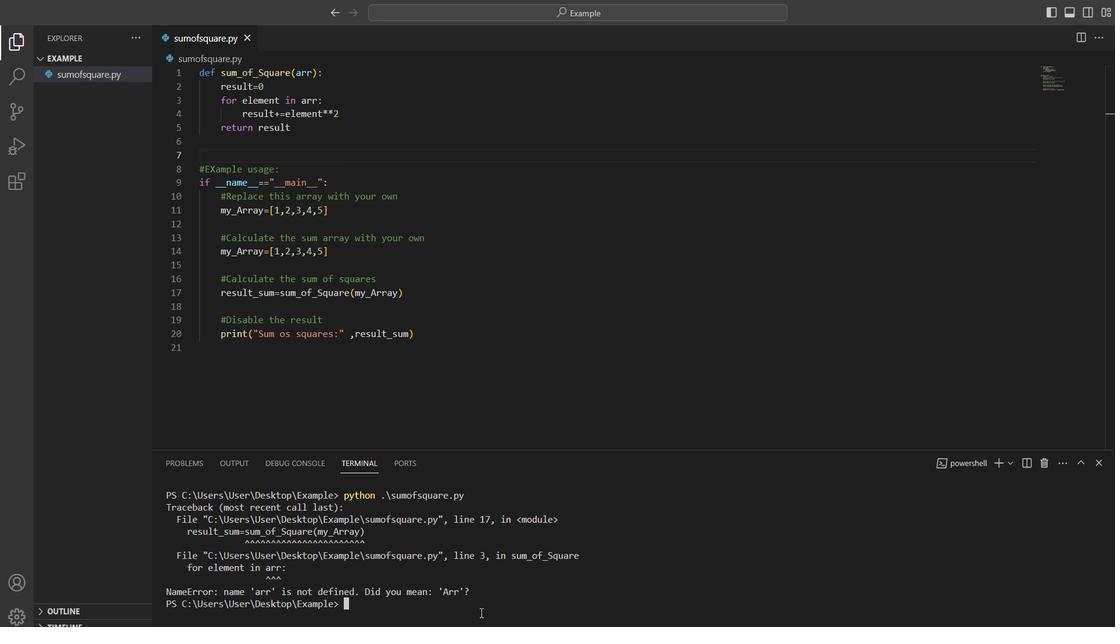 
Action: Mouse pressed left at (219, 84)
Screenshot: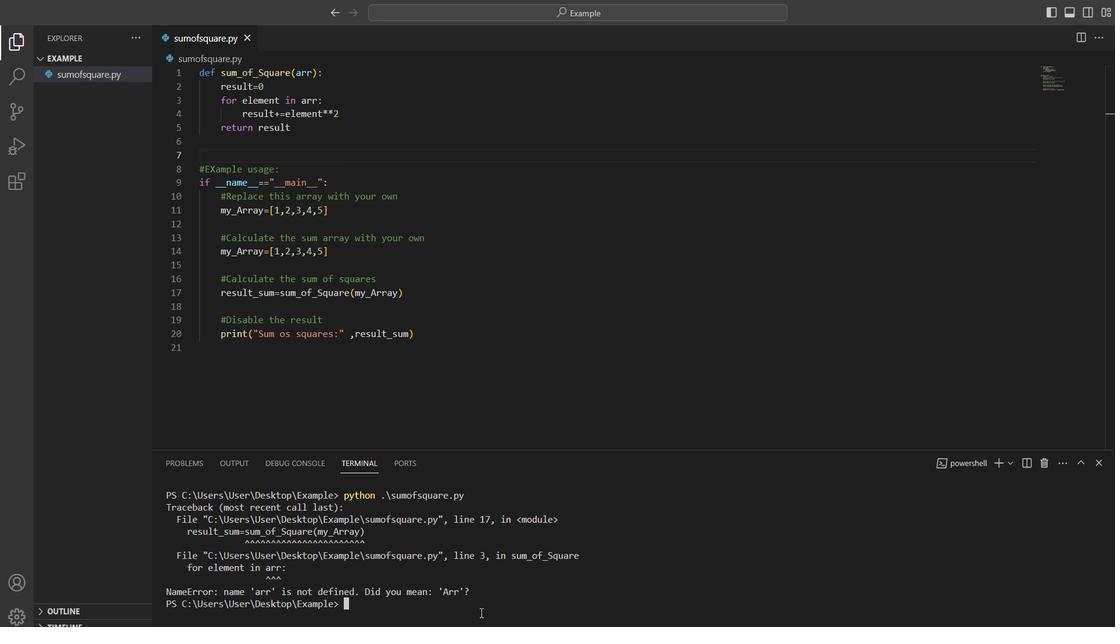 
Action: Mouse moved to (220, 84)
Screenshot: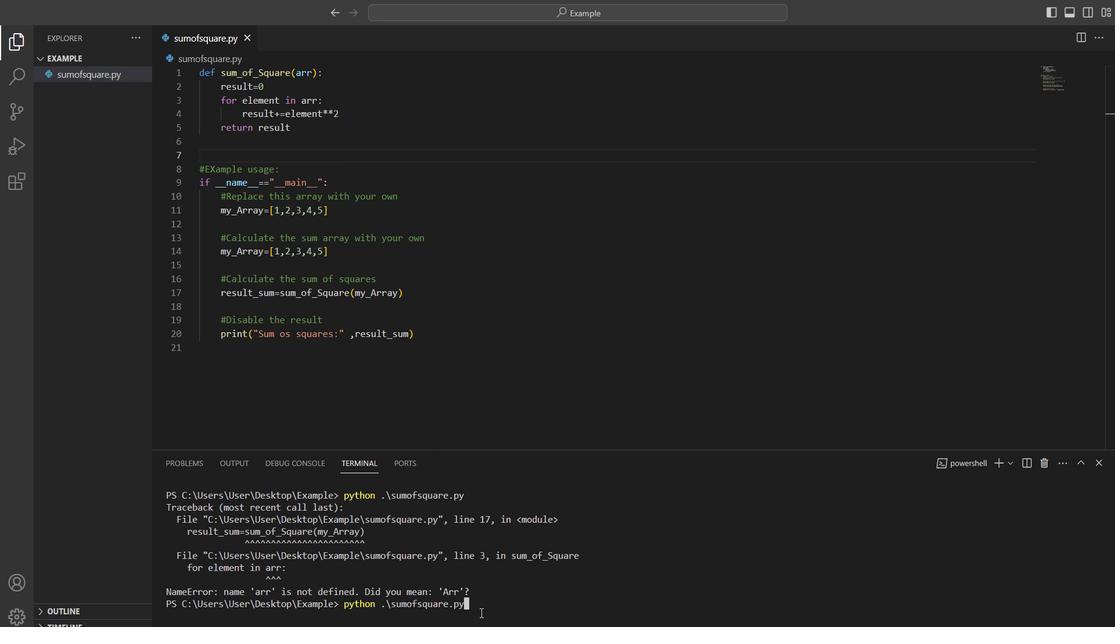 
Action: Key pressed <Key.up><Key.enter>cla<Key.backspace>ear<Key.enter><Key.up><Key.enter><Key.up><Key.up><Key.enter>
Screenshot: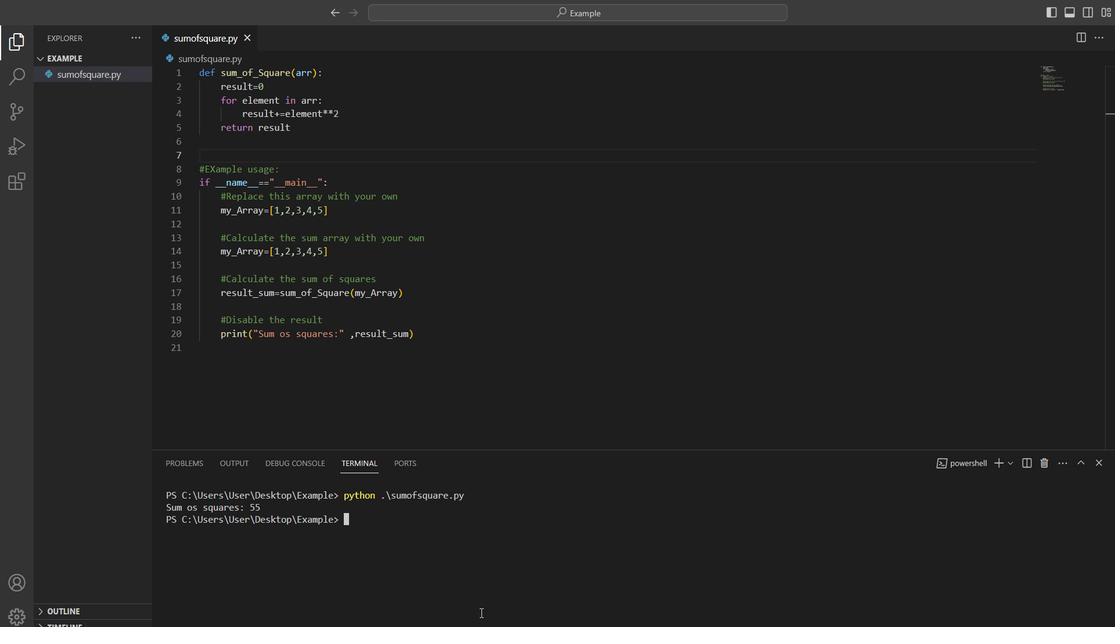 
Action: Mouse moved to (585, 73)
Screenshot: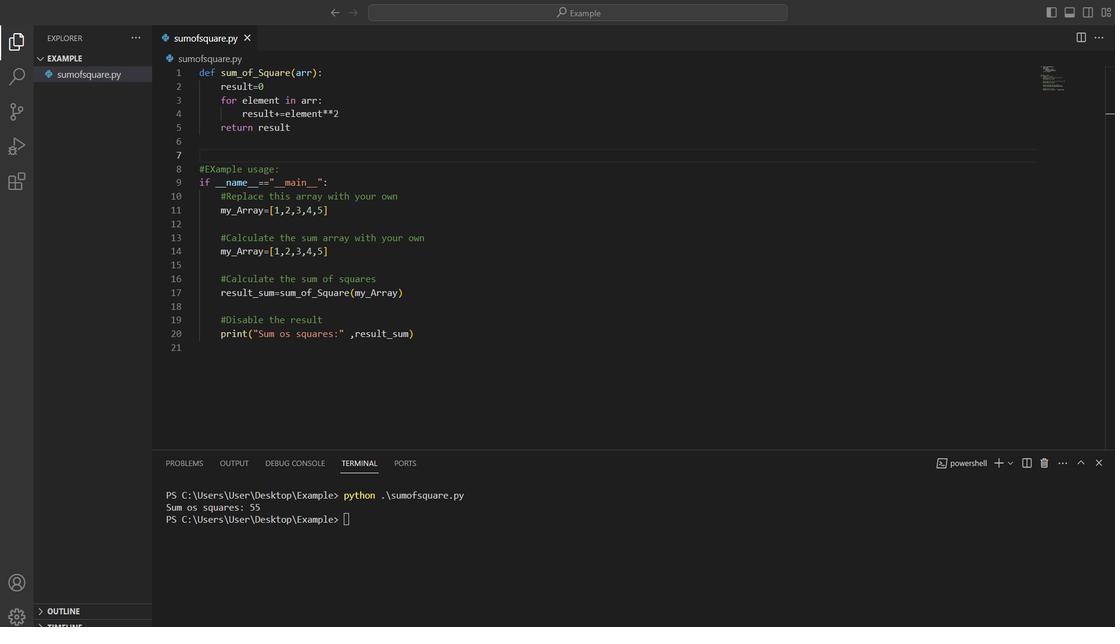 
Action: Mouse pressed left at (585, 73)
Screenshot: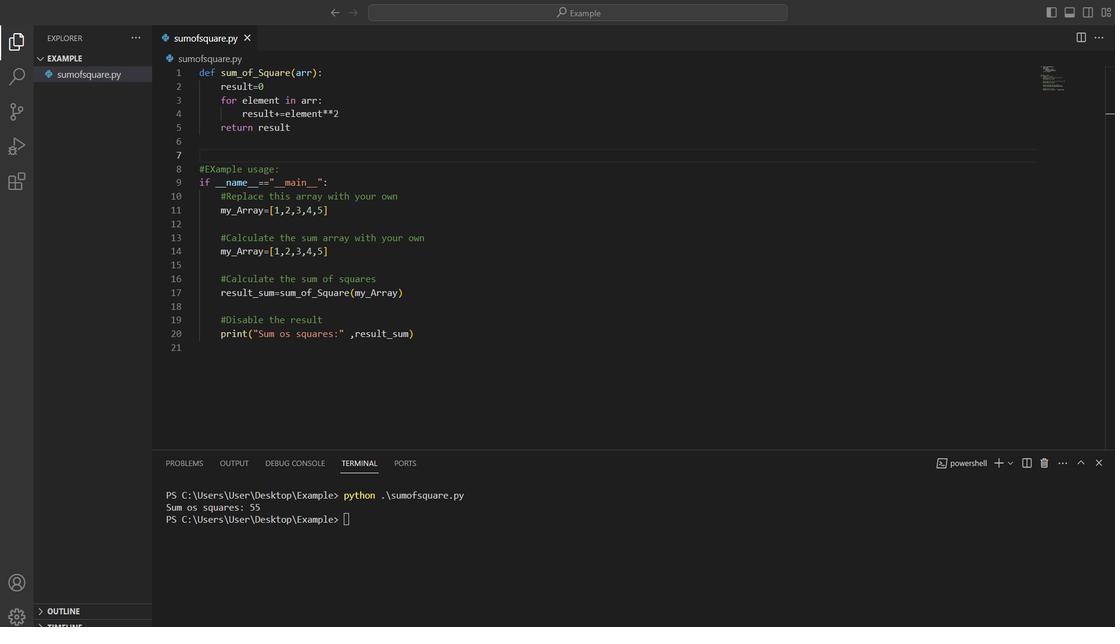 
Action: Mouse moved to (581, 73)
Screenshot: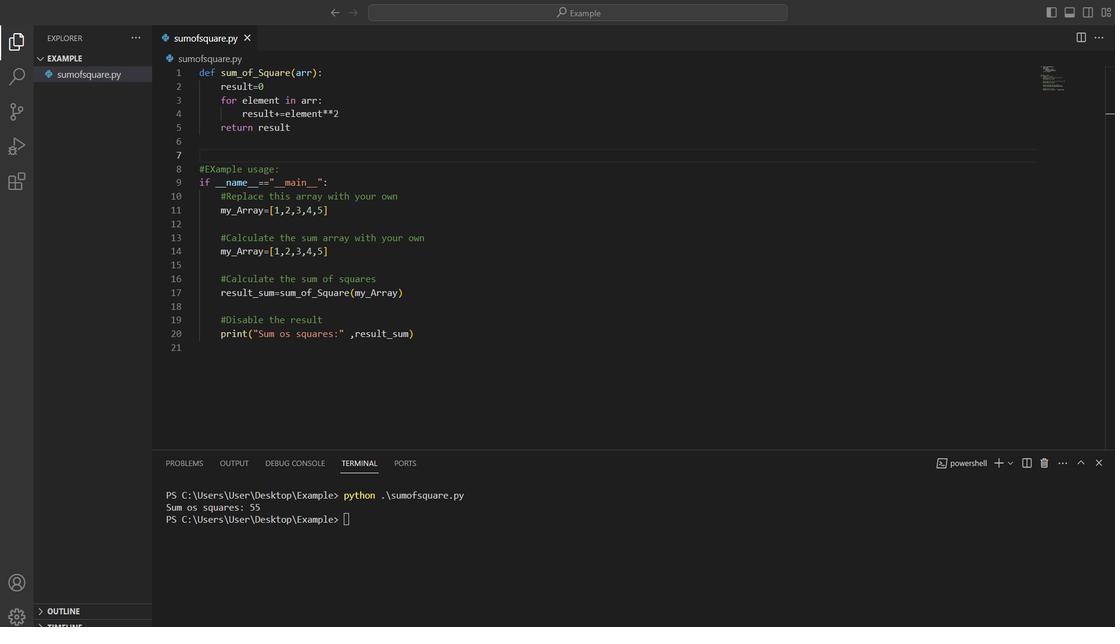 
